 Task: Get information about  a Redfin agent in Dallas, Texas, for guidance on buying a property with a backyard patio.
Action: Key pressed d<Key.caps_lock>ALLAS
Screenshot: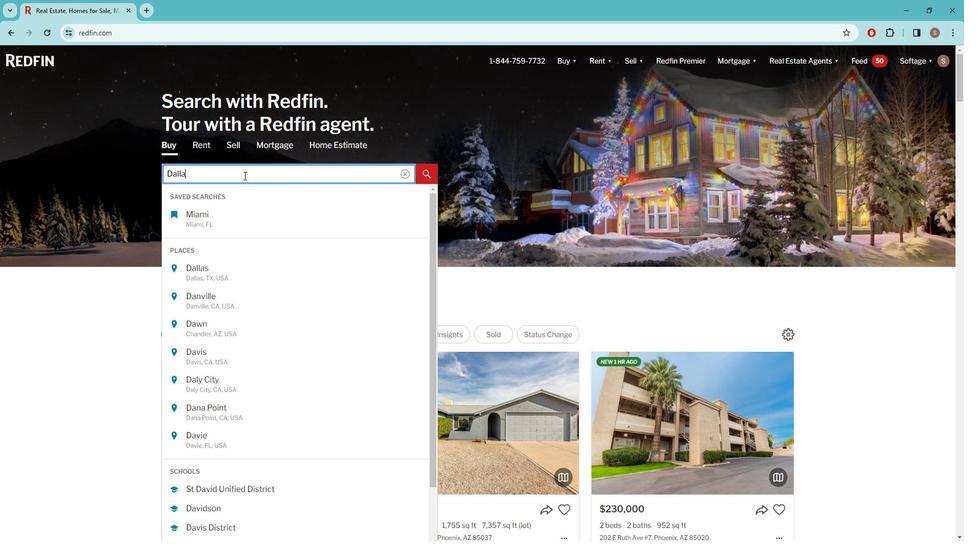 
Action: Mouse moved to (215, 216)
Screenshot: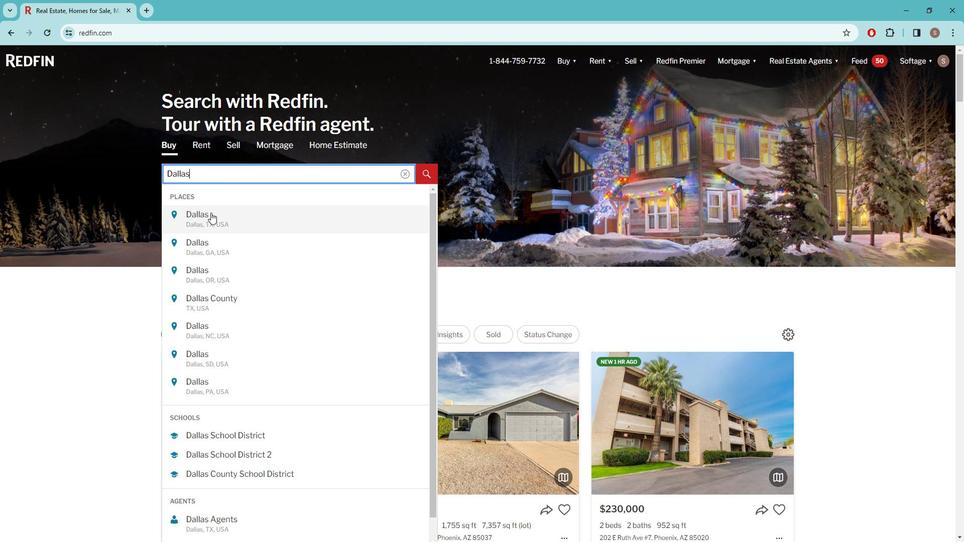 
Action: Mouse pressed left at (215, 216)
Screenshot: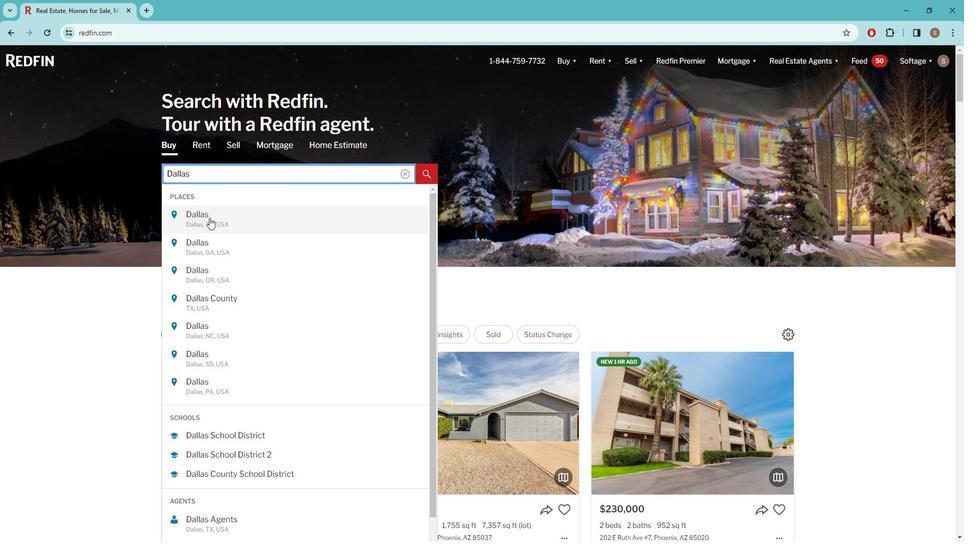
Action: Mouse moved to (850, 126)
Screenshot: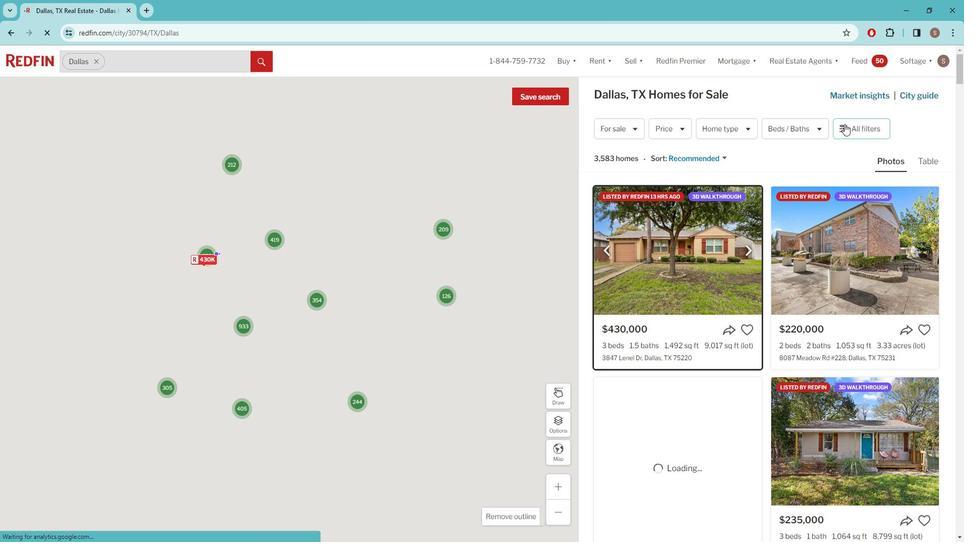 
Action: Mouse pressed left at (850, 126)
Screenshot: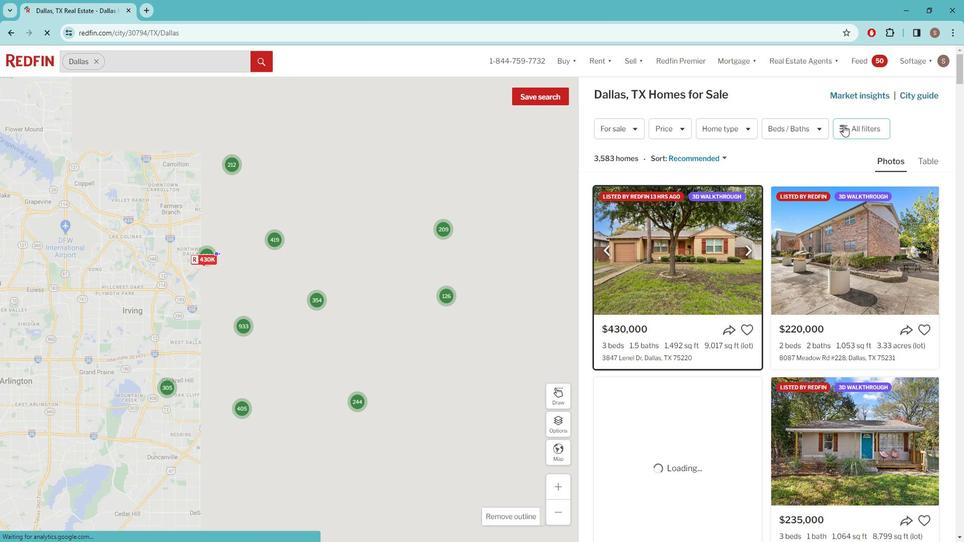 
Action: Mouse moved to (850, 126)
Screenshot: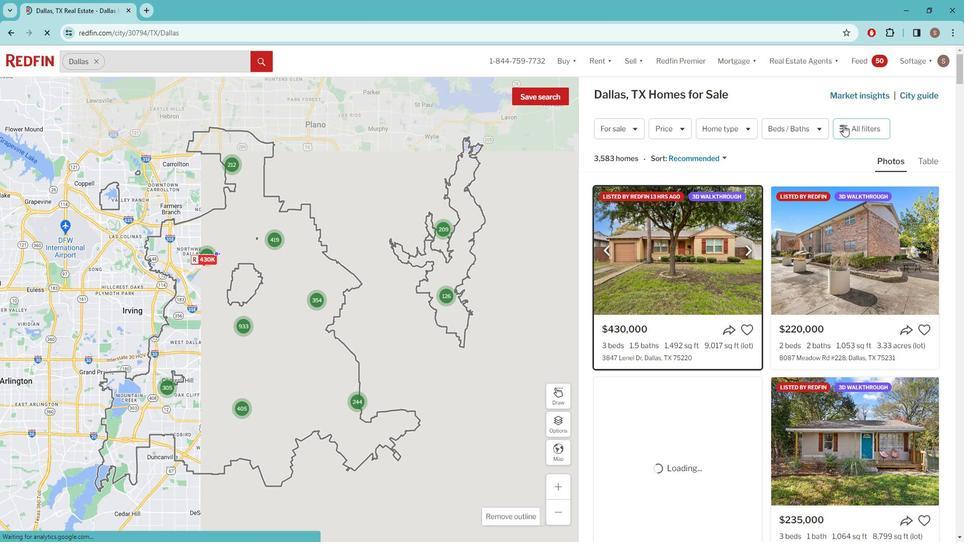 
Action: Mouse pressed left at (850, 126)
Screenshot: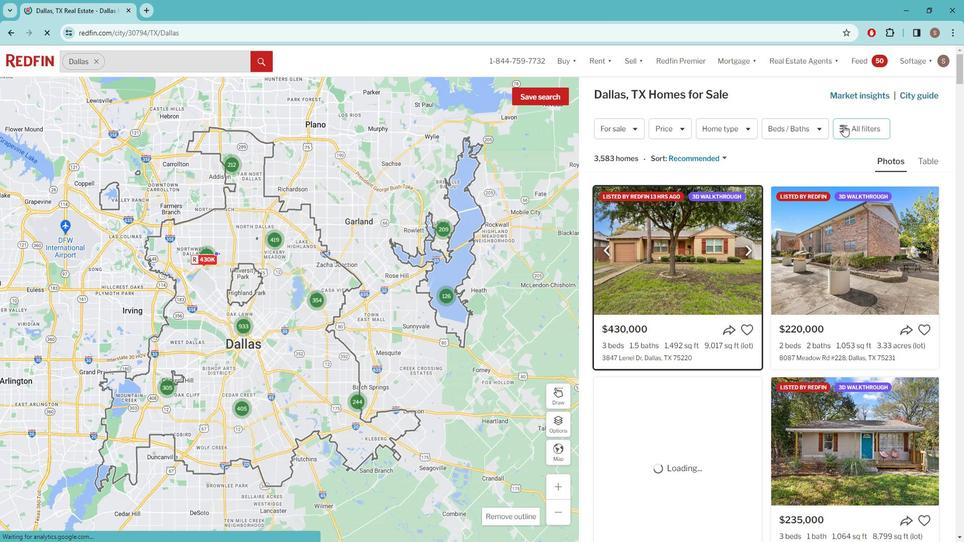 
Action: Mouse moved to (845, 128)
Screenshot: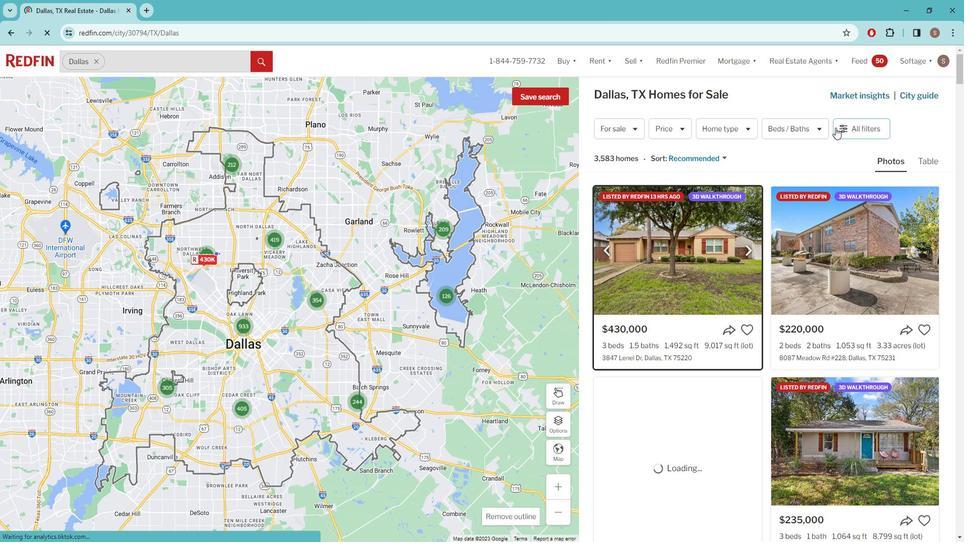 
Action: Mouse pressed left at (845, 128)
Screenshot: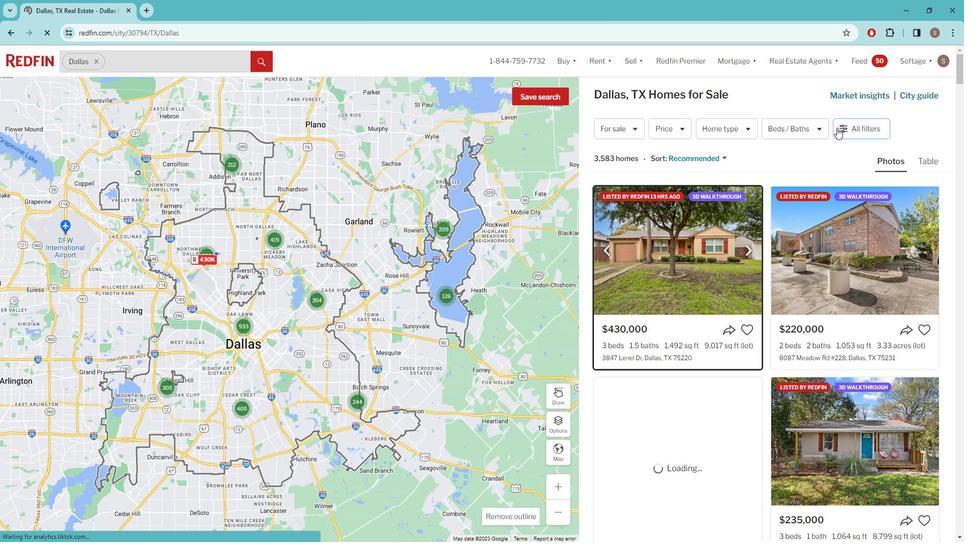 
Action: Mouse moved to (853, 126)
Screenshot: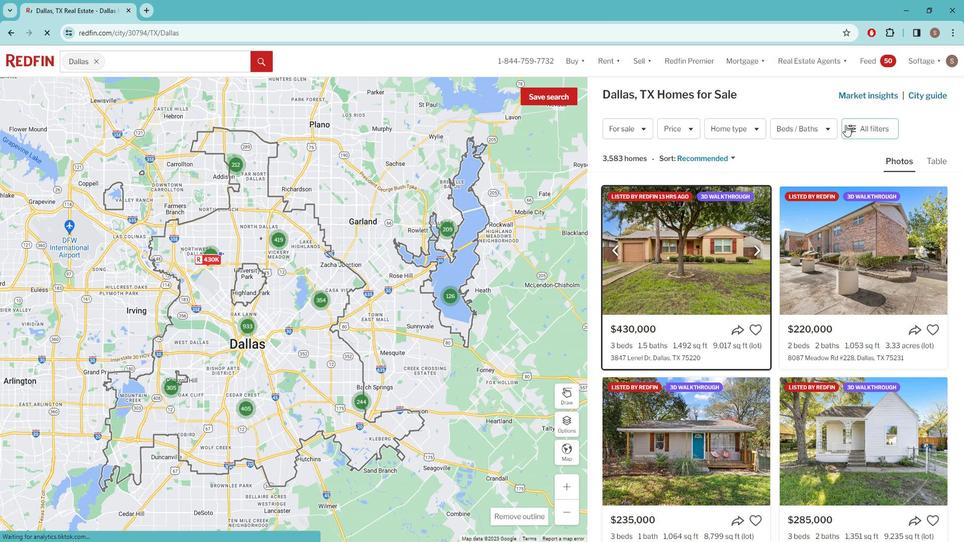 
Action: Mouse pressed left at (853, 126)
Screenshot: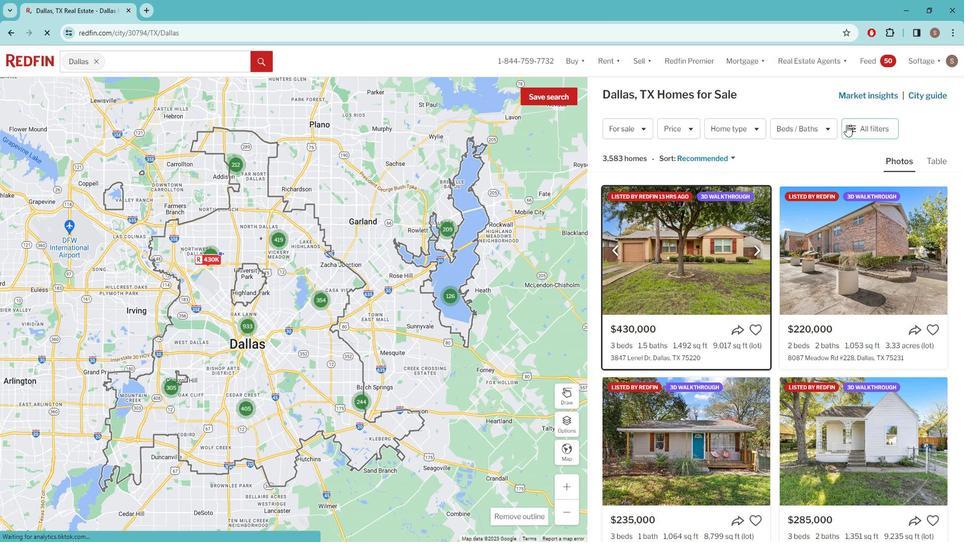 
Action: Mouse pressed left at (853, 126)
Screenshot: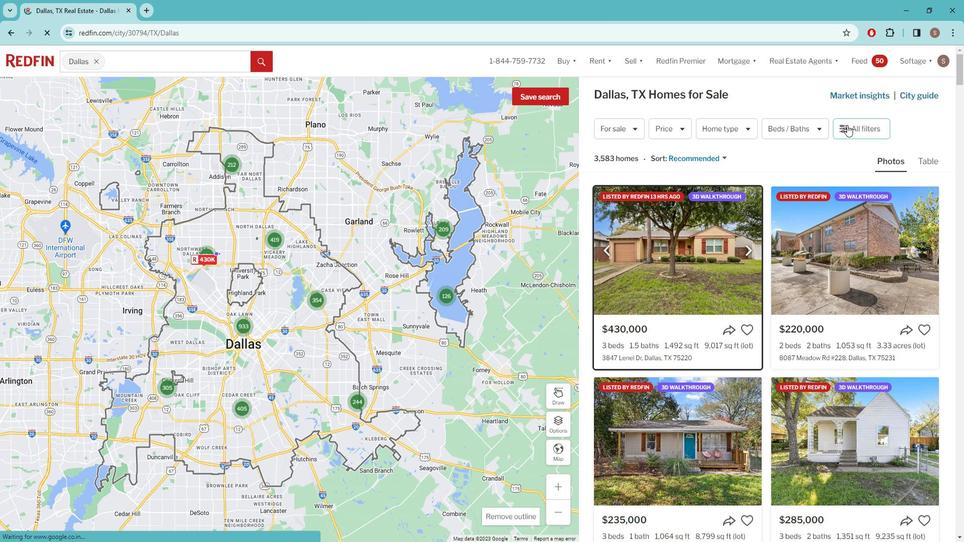 
Action: Mouse moved to (846, 146)
Screenshot: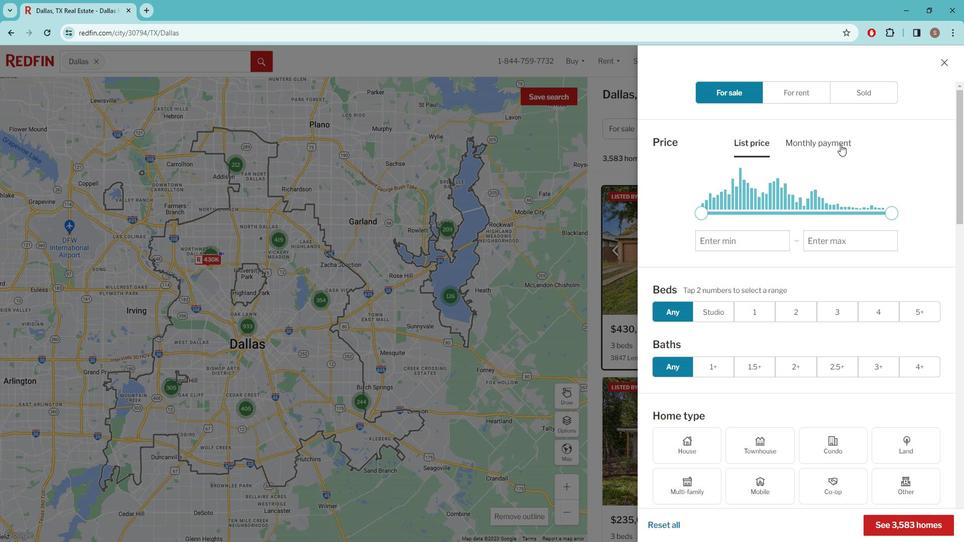 
Action: Mouse scrolled (846, 145) with delta (0, 0)
Screenshot: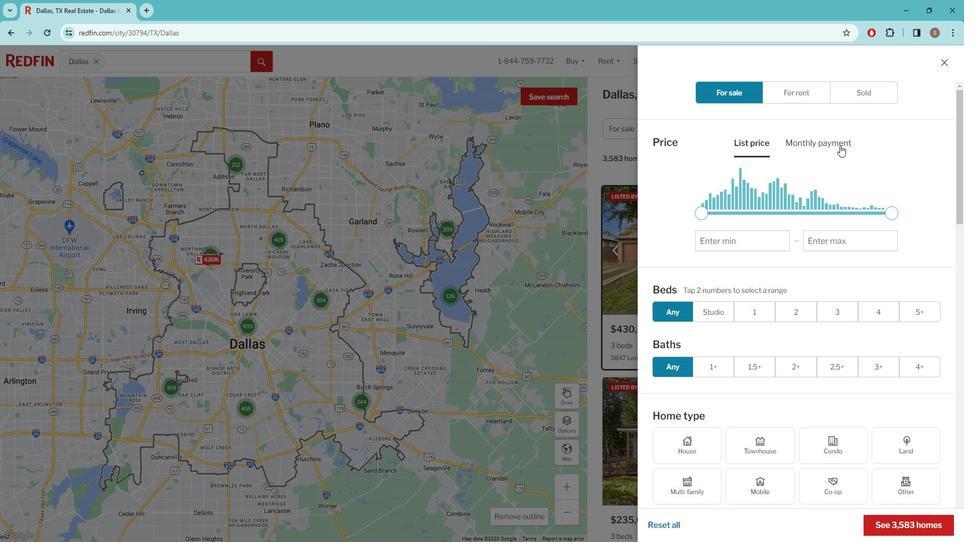 
Action: Mouse moved to (845, 147)
Screenshot: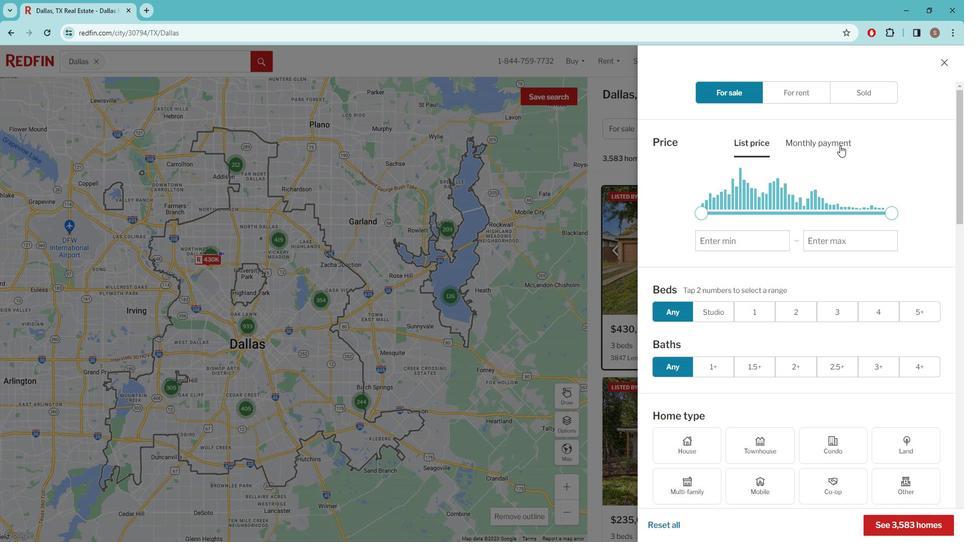 
Action: Mouse scrolled (845, 146) with delta (0, 0)
Screenshot: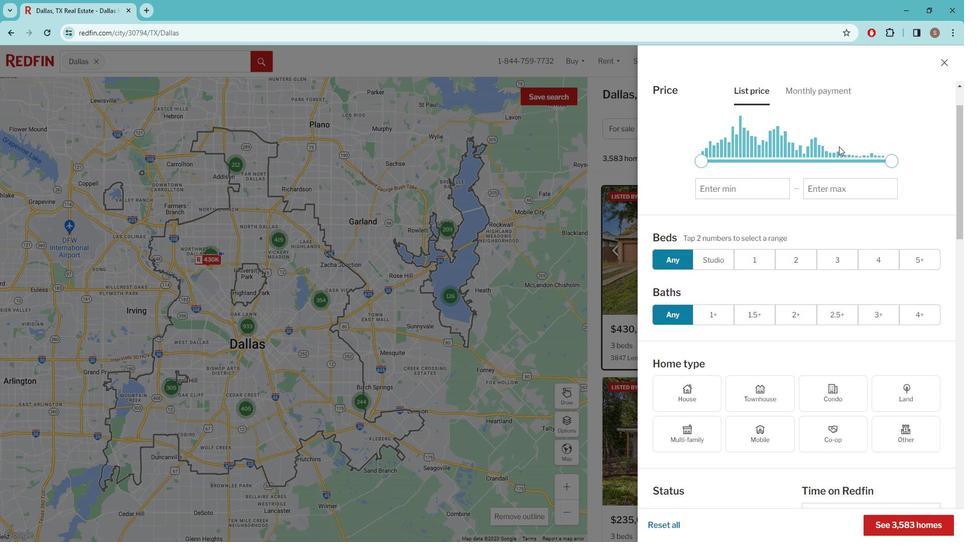 
Action: Mouse moved to (845, 147)
Screenshot: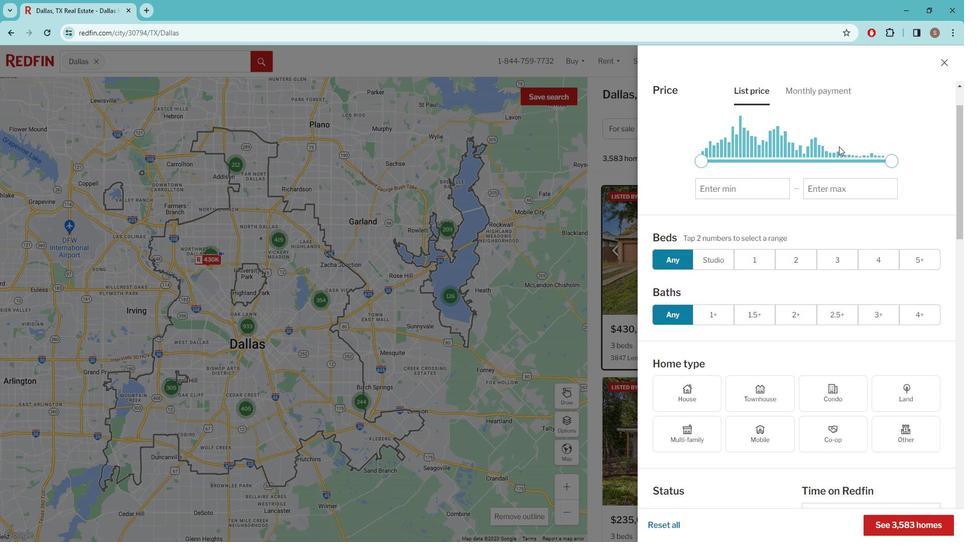 
Action: Mouse scrolled (845, 147) with delta (0, 0)
Screenshot: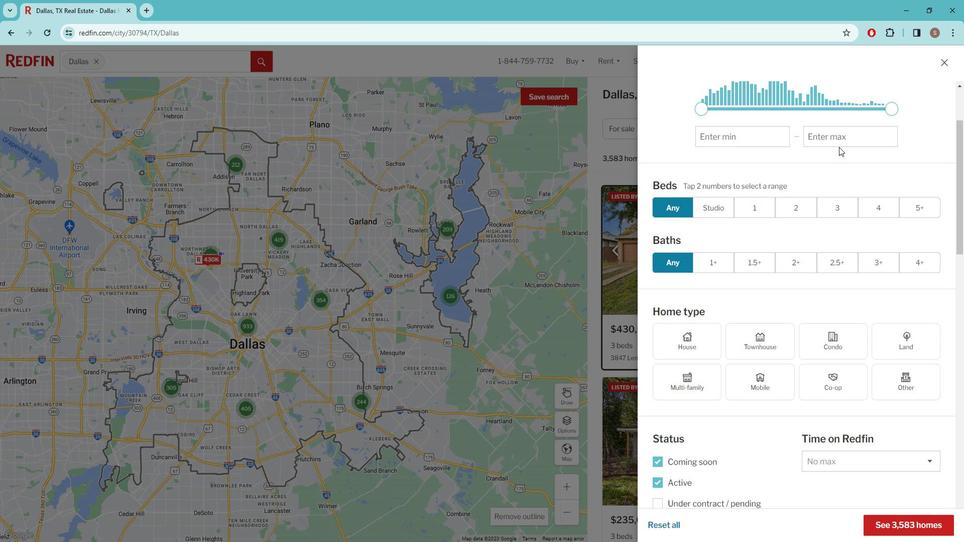 
Action: Mouse scrolled (845, 147) with delta (0, 0)
Screenshot: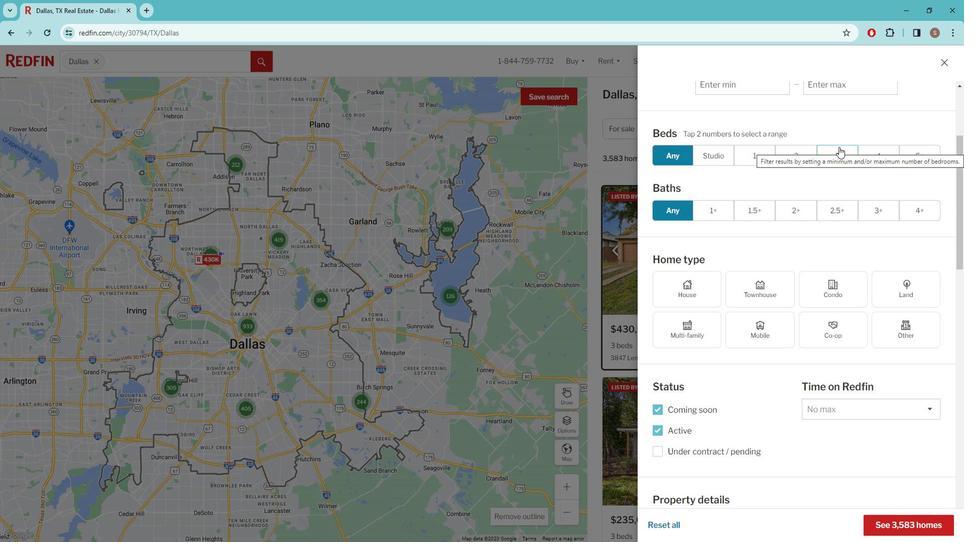 
Action: Mouse scrolled (845, 147) with delta (0, 0)
Screenshot: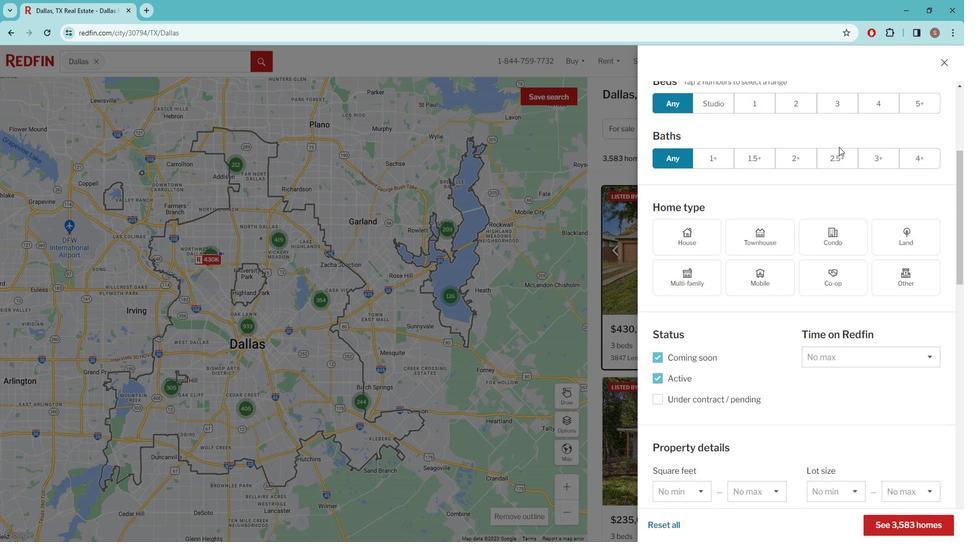 
Action: Mouse scrolled (845, 147) with delta (0, 0)
Screenshot: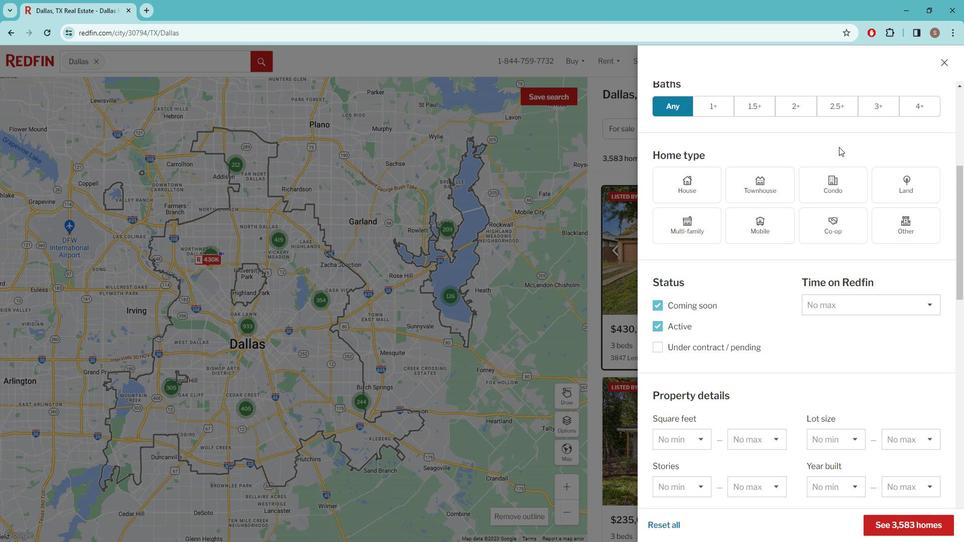 
Action: Mouse scrolled (845, 147) with delta (0, 0)
Screenshot: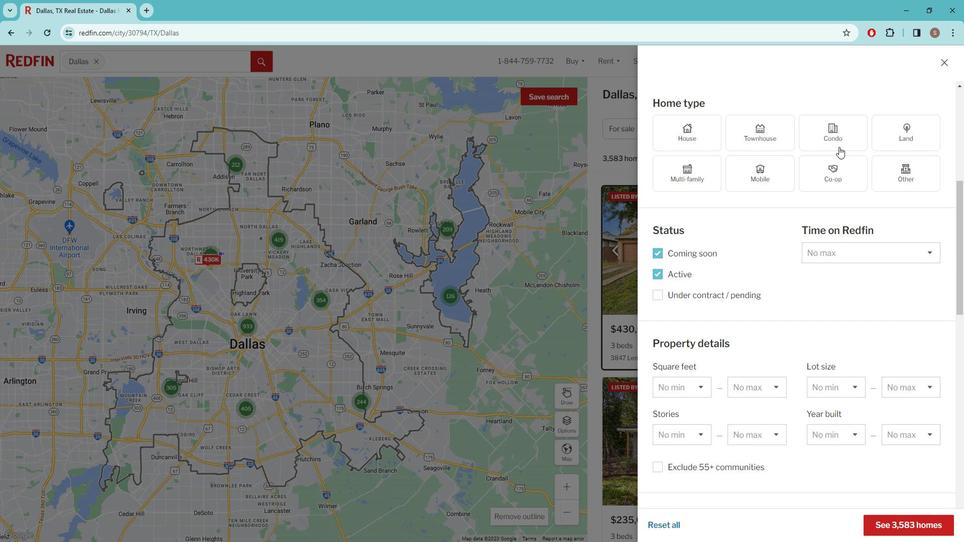 
Action: Mouse moved to (845, 147)
Screenshot: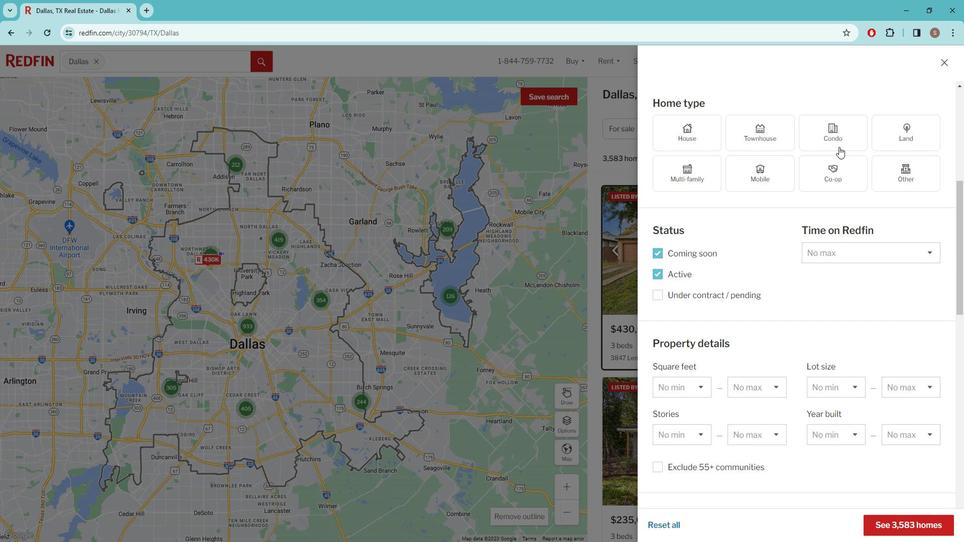 
Action: Mouse scrolled (845, 147) with delta (0, 0)
Screenshot: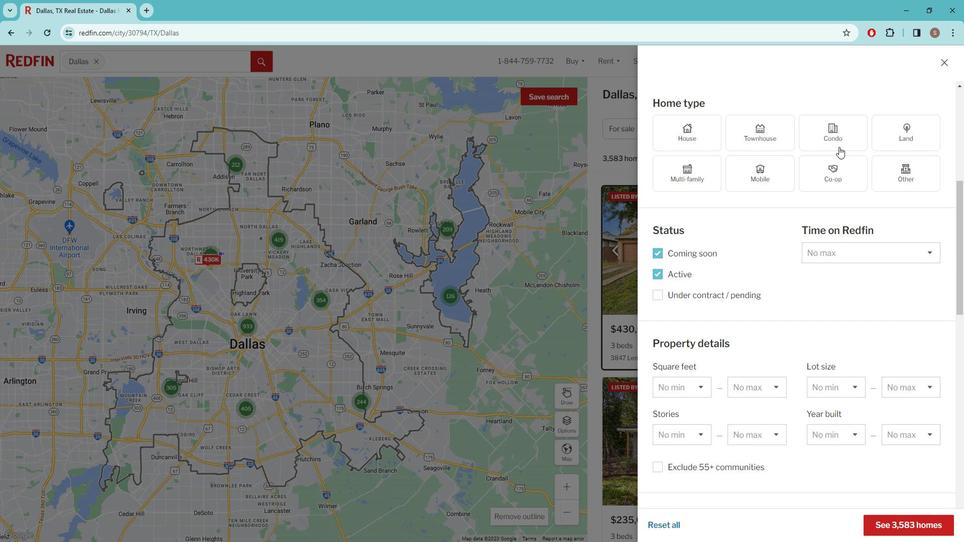
Action: Mouse scrolled (845, 147) with delta (0, 0)
Screenshot: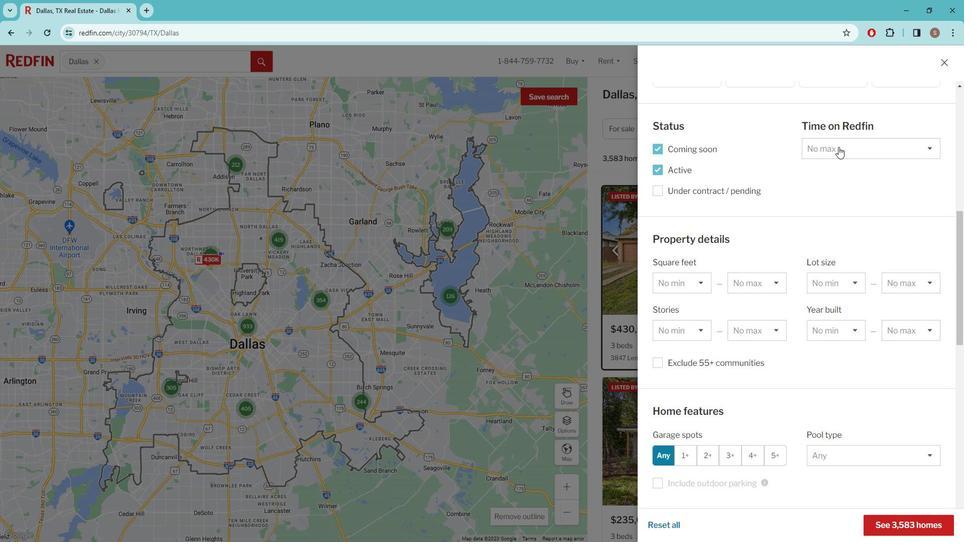 
Action: Mouse scrolled (845, 147) with delta (0, 0)
Screenshot: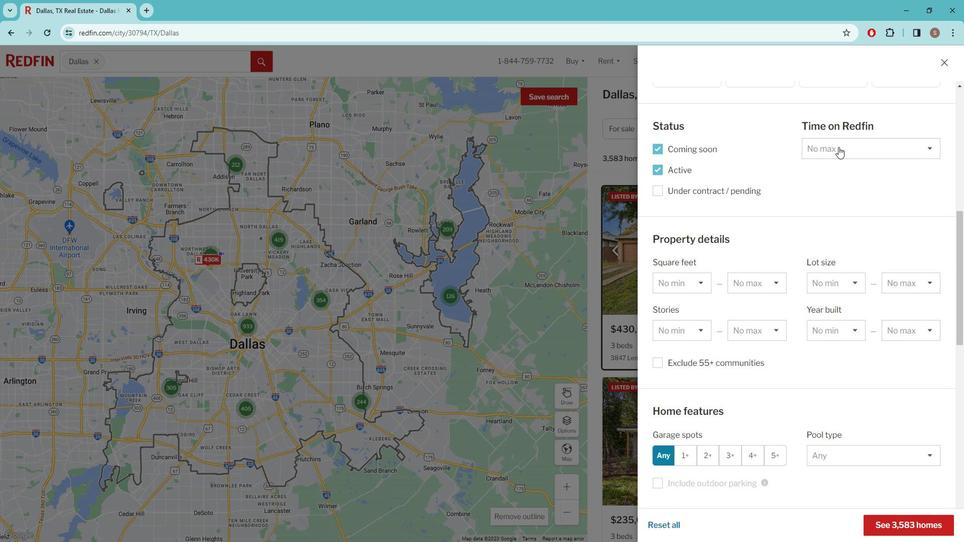 
Action: Mouse scrolled (845, 147) with delta (0, 0)
Screenshot: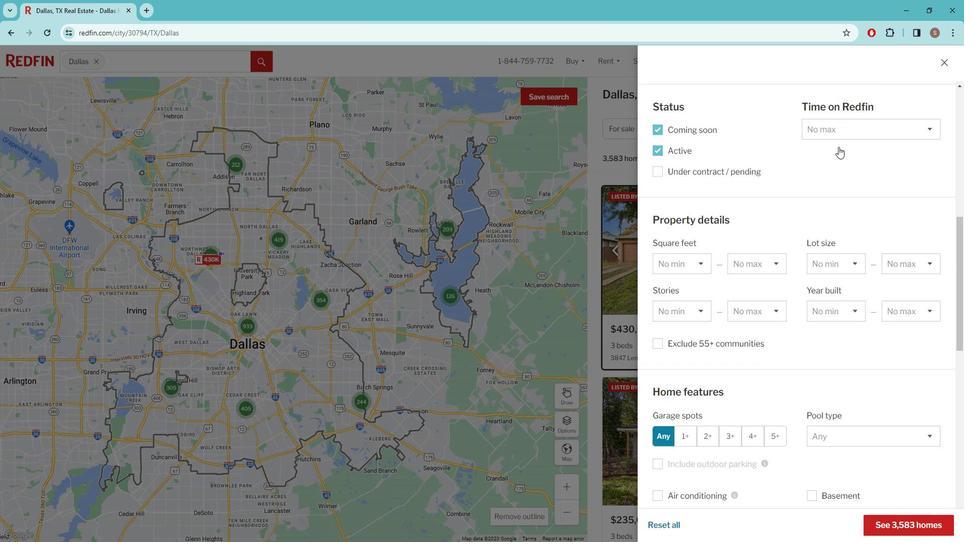 
Action: Mouse scrolled (845, 148) with delta (0, 0)
Screenshot: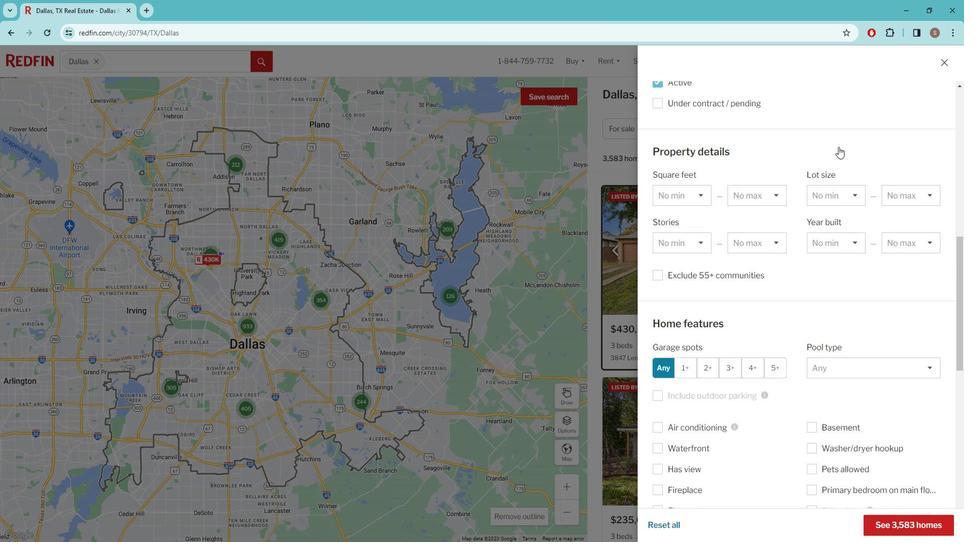 
Action: Mouse scrolled (845, 147) with delta (0, 0)
Screenshot: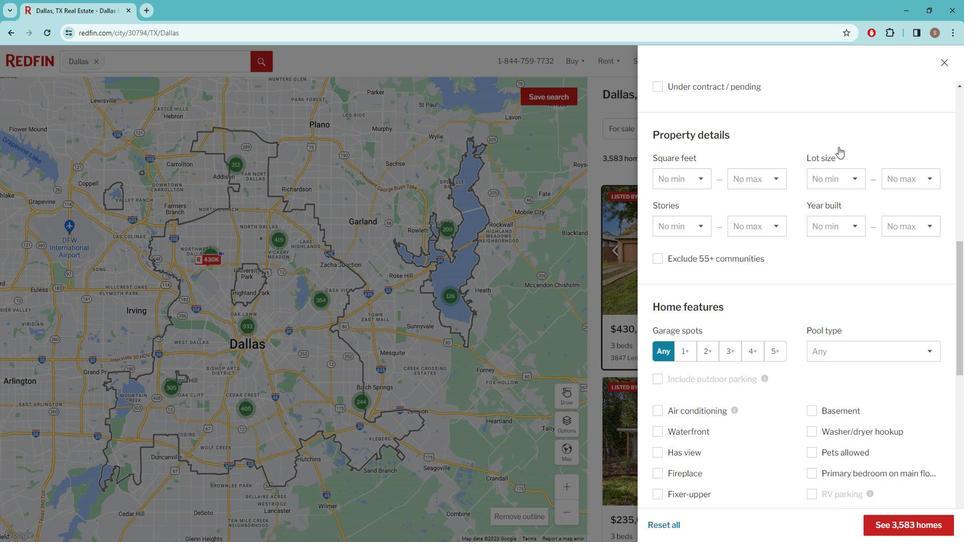 
Action: Mouse moved to (844, 147)
Screenshot: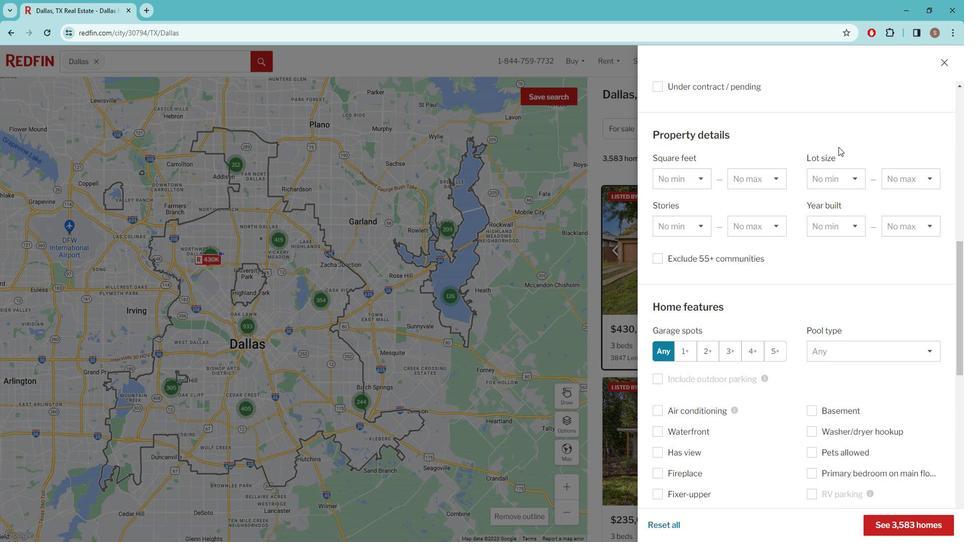 
Action: Mouse scrolled (844, 147) with delta (0, 0)
Screenshot: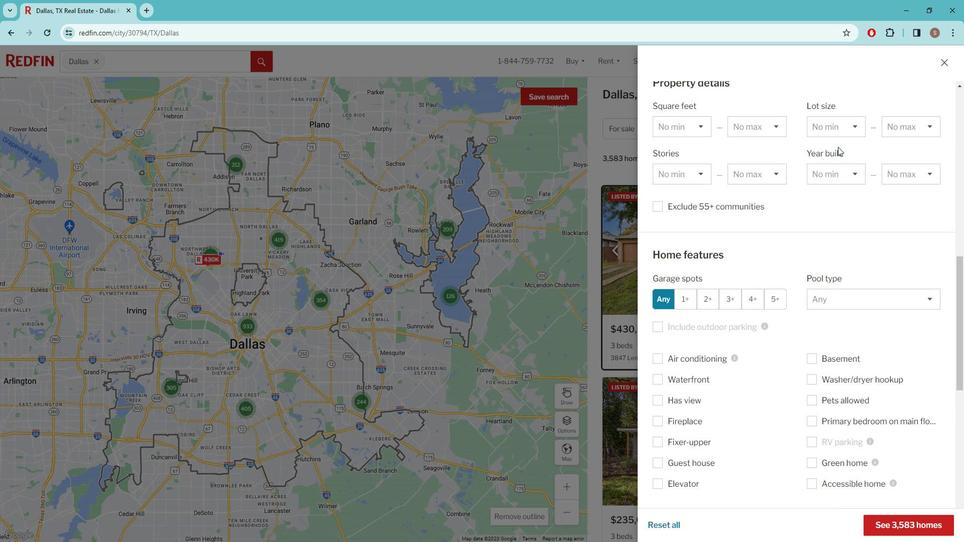 
Action: Mouse scrolled (844, 147) with delta (0, 0)
Screenshot: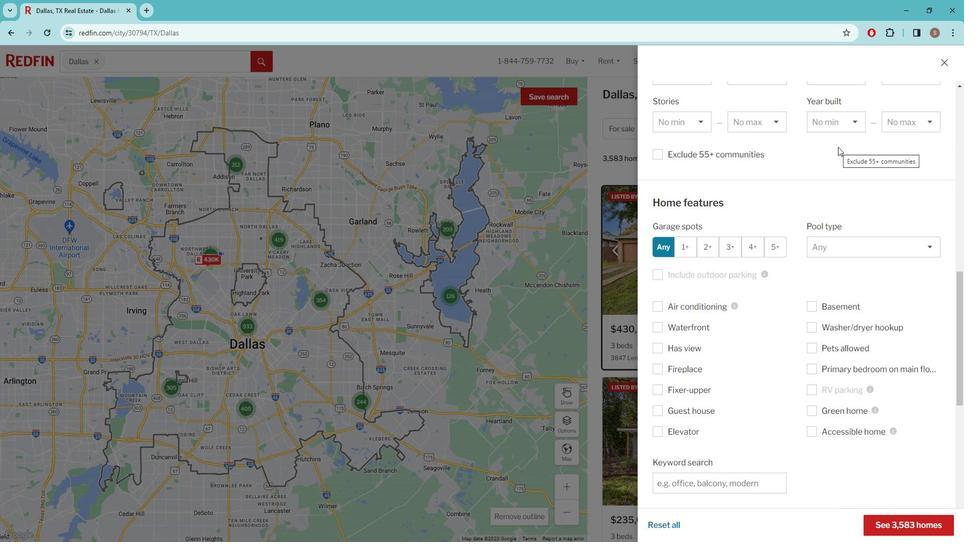 
Action: Mouse moved to (844, 147)
Screenshot: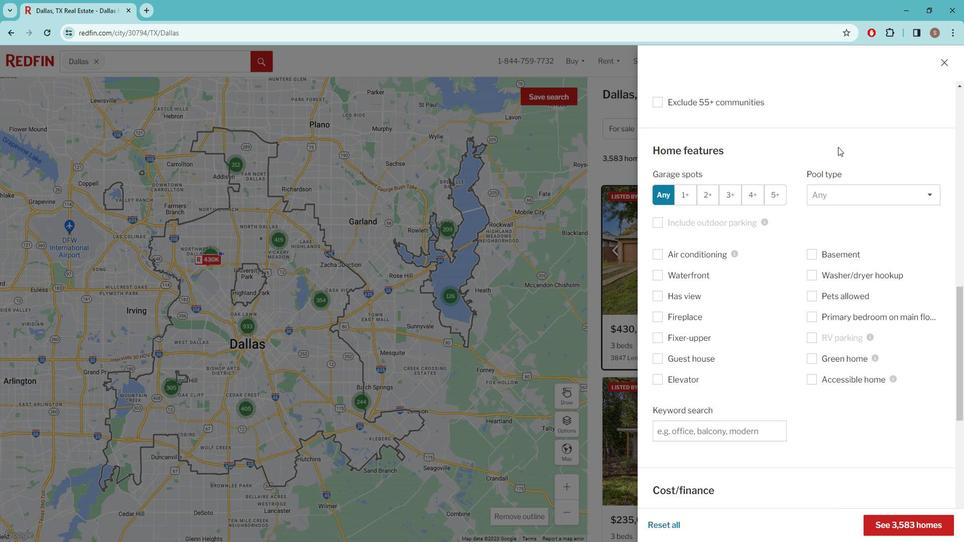 
Action: Mouse scrolled (844, 147) with delta (0, 0)
Screenshot: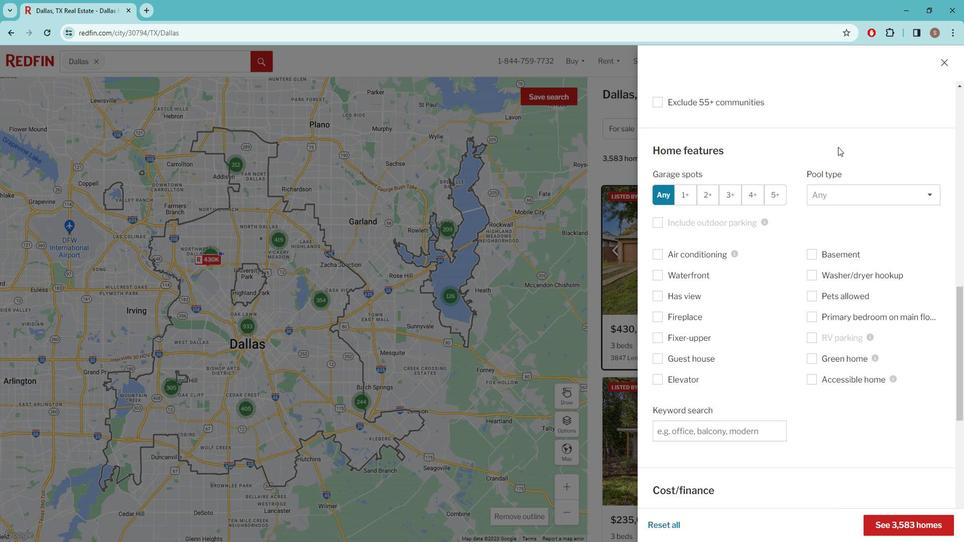 
Action: Mouse moved to (746, 371)
Screenshot: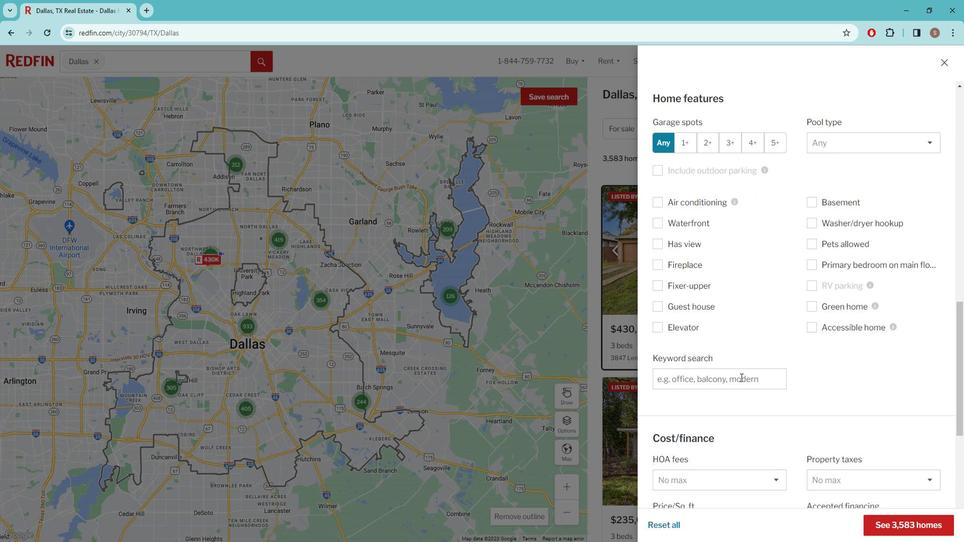 
Action: Mouse pressed left at (746, 371)
Screenshot: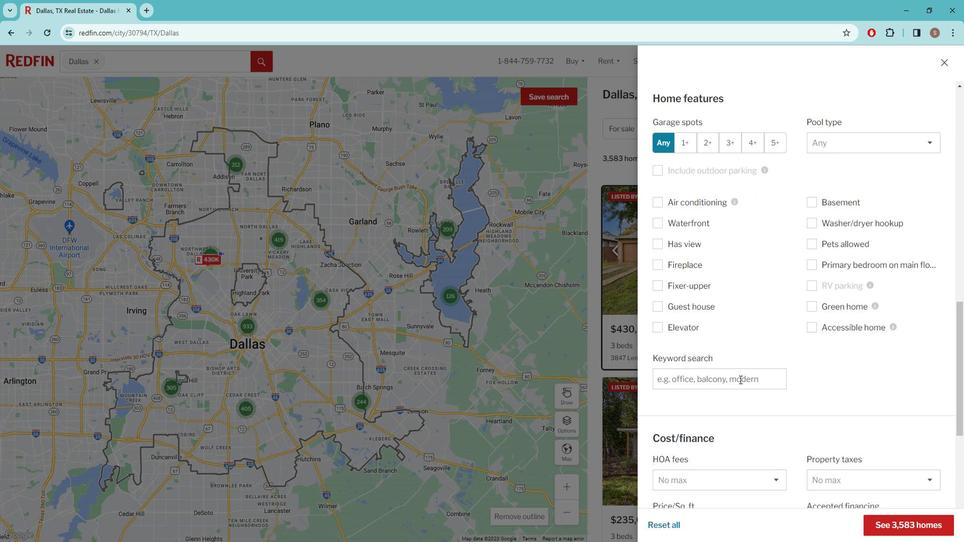 
Action: Key pressed BACKYARD<Key.space>PATIO
Screenshot: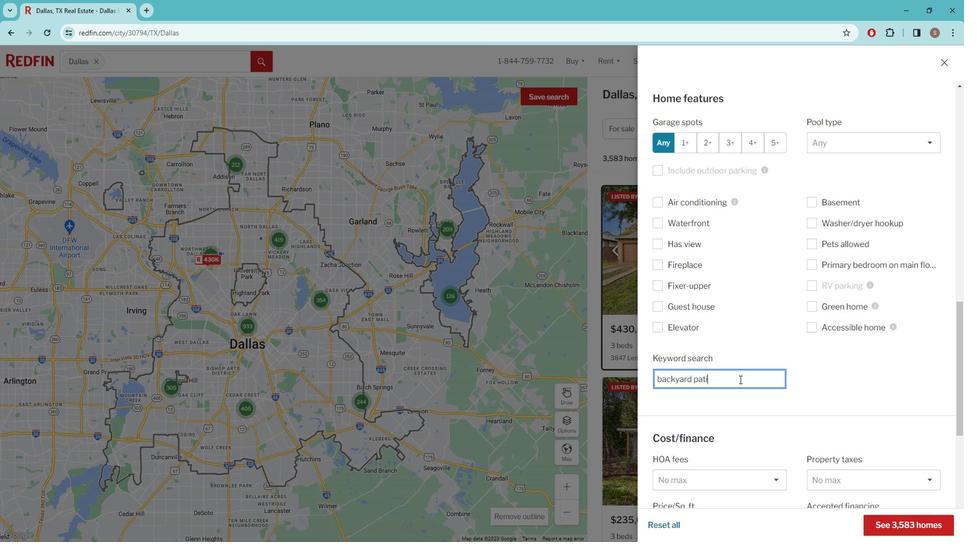 
Action: Mouse moved to (732, 375)
Screenshot: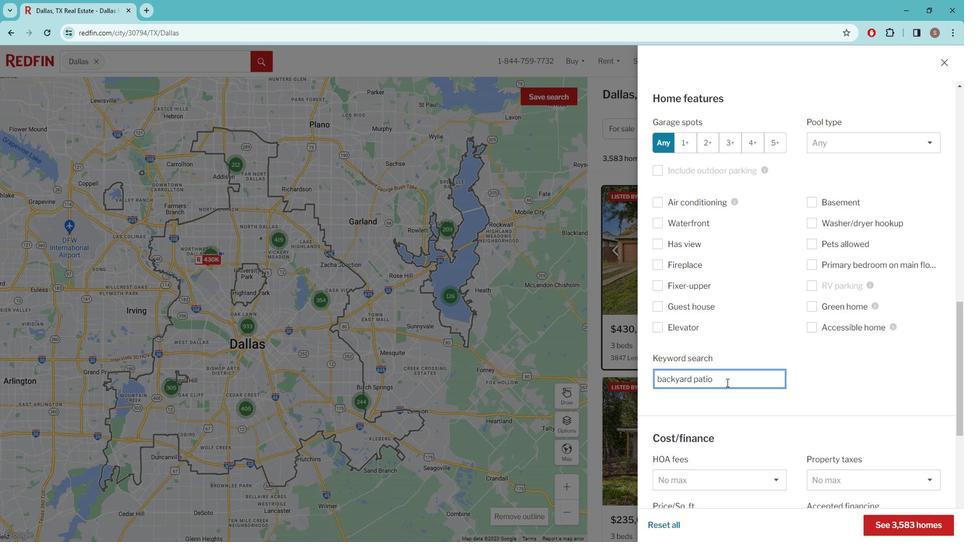 
Action: Mouse scrolled (732, 374) with delta (0, 0)
Screenshot: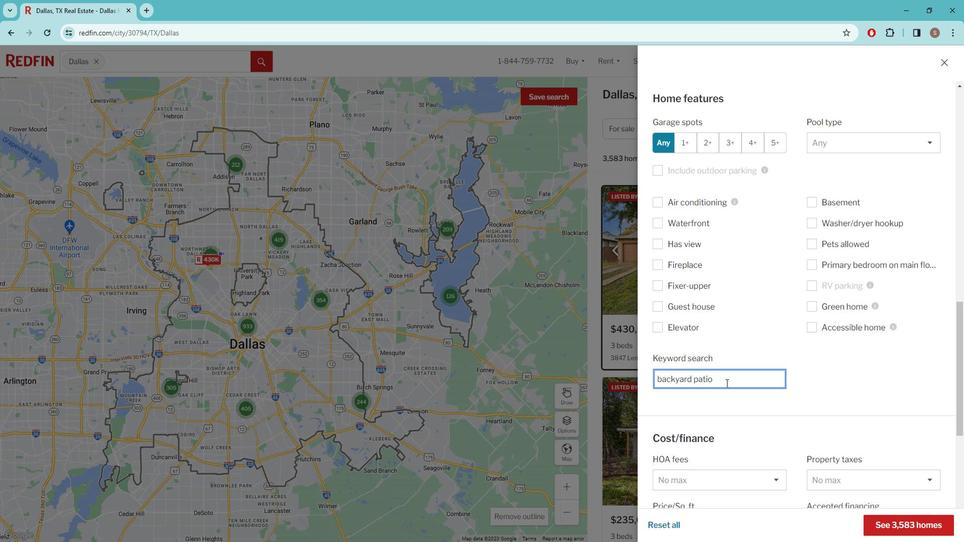
Action: Mouse moved to (732, 375)
Screenshot: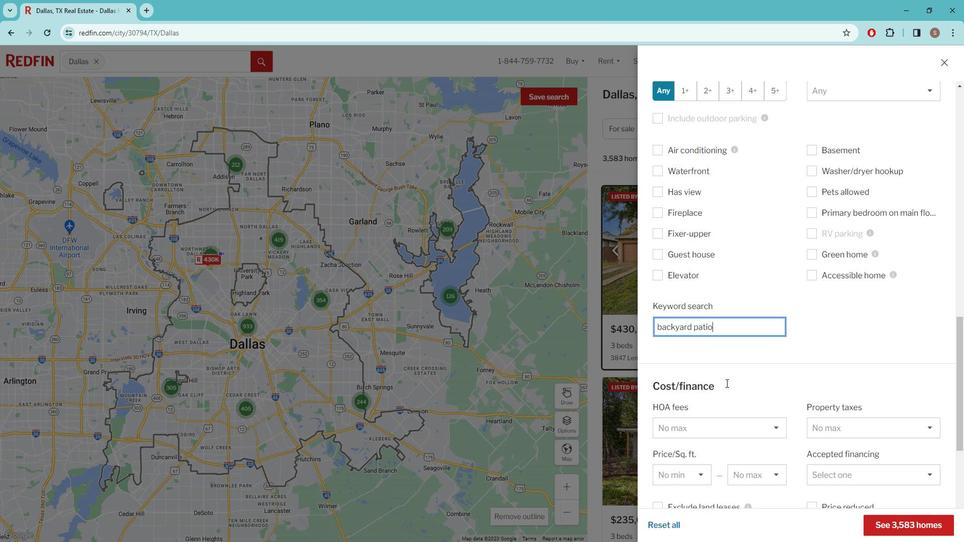 
Action: Mouse scrolled (732, 374) with delta (0, 0)
Screenshot: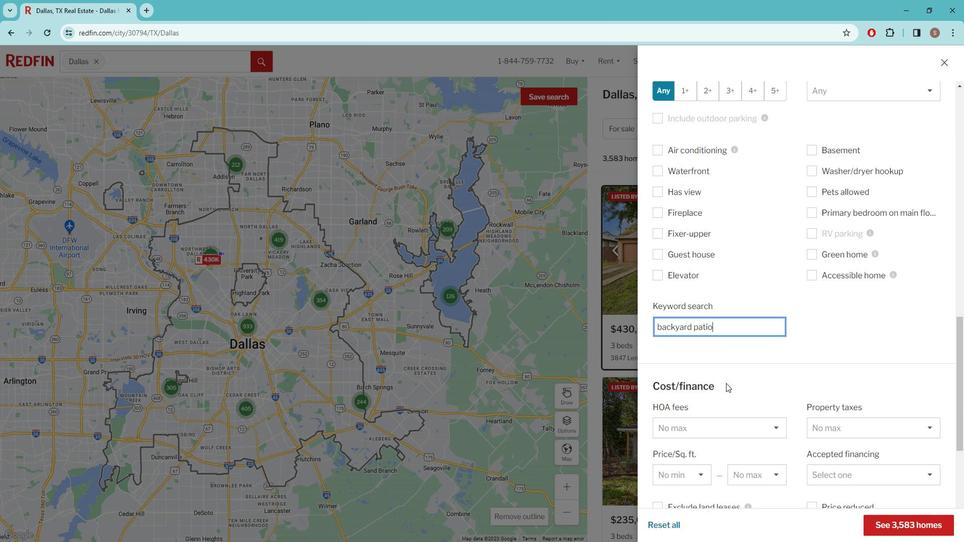 
Action: Mouse scrolled (732, 374) with delta (0, 0)
Screenshot: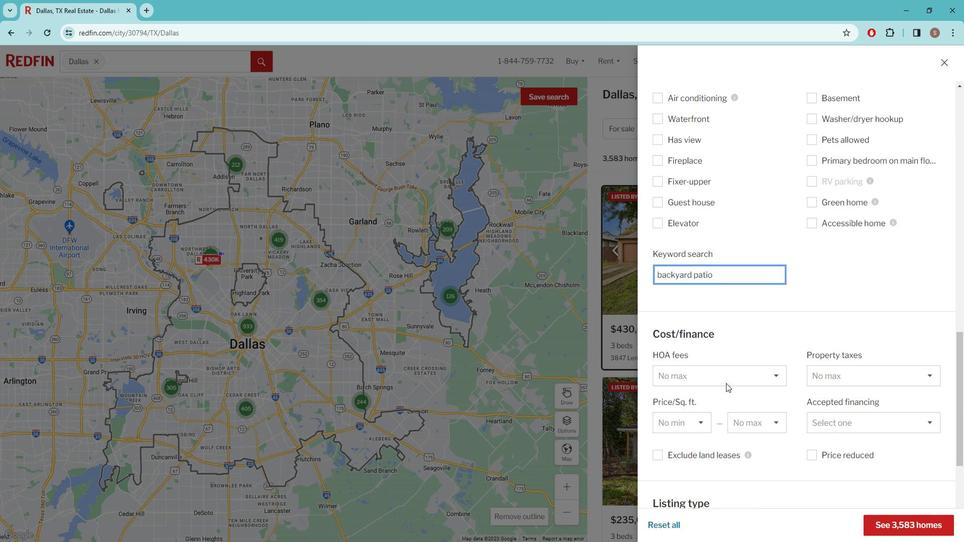 
Action: Mouse scrolled (732, 374) with delta (0, 0)
Screenshot: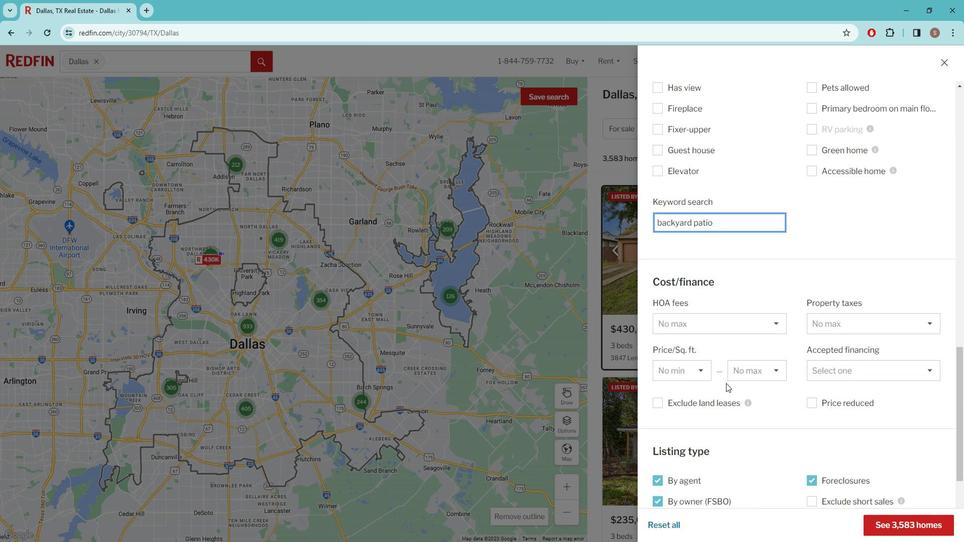 
Action: Mouse moved to (732, 375)
Screenshot: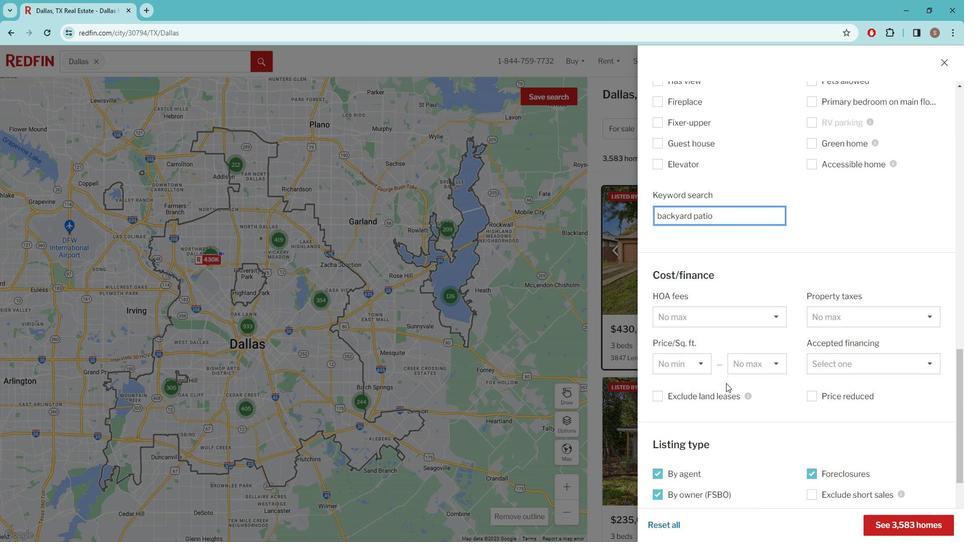 
Action: Mouse scrolled (732, 374) with delta (0, 0)
Screenshot: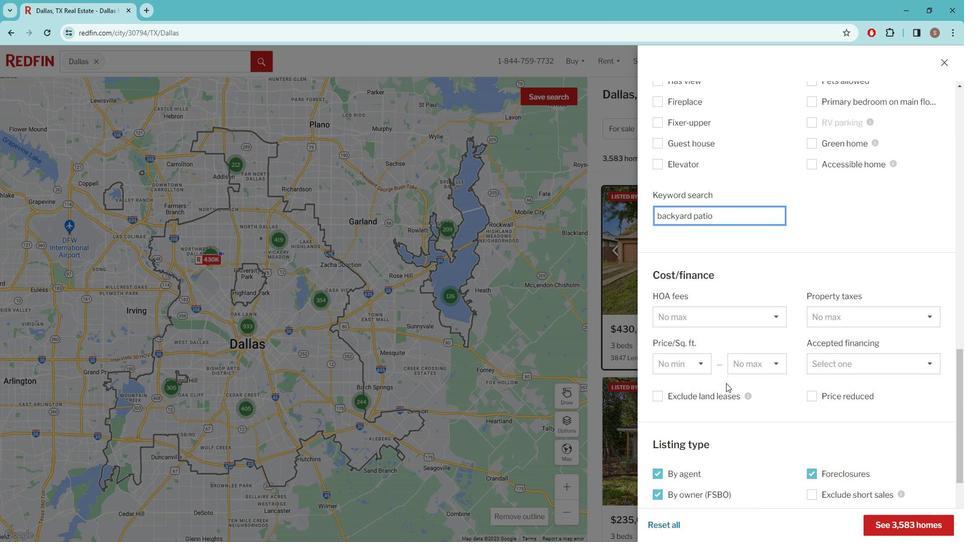 
Action: Mouse moved to (732, 375)
Screenshot: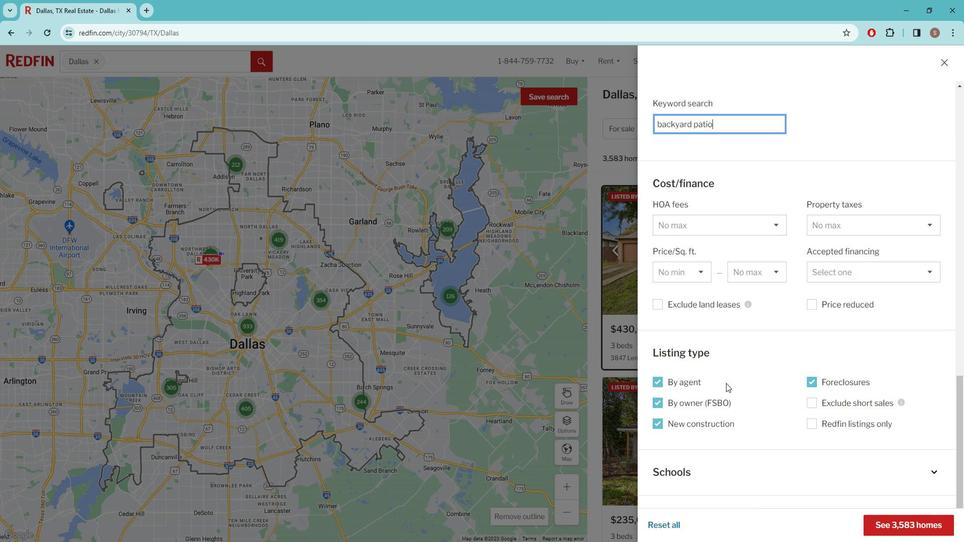 
Action: Mouse scrolled (732, 374) with delta (0, 0)
Screenshot: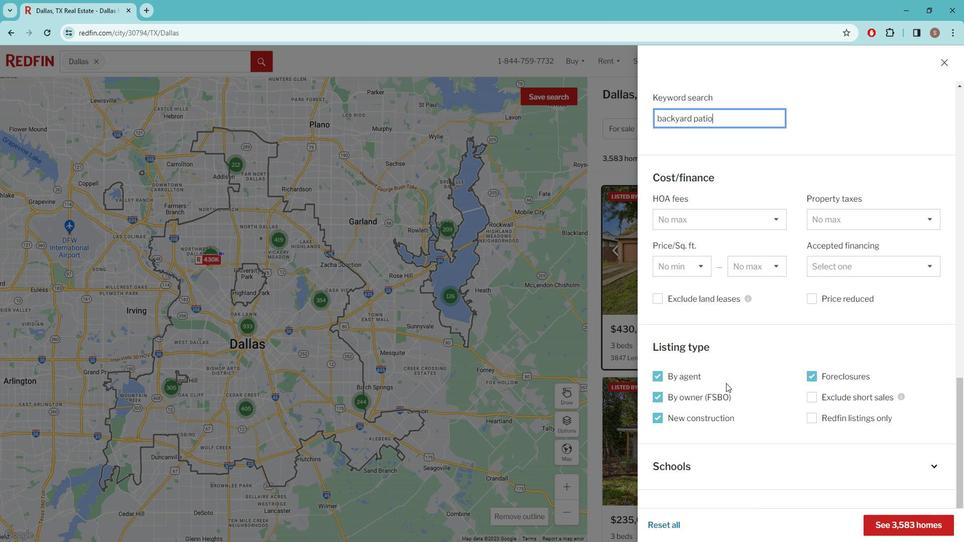 
Action: Mouse moved to (733, 375)
Screenshot: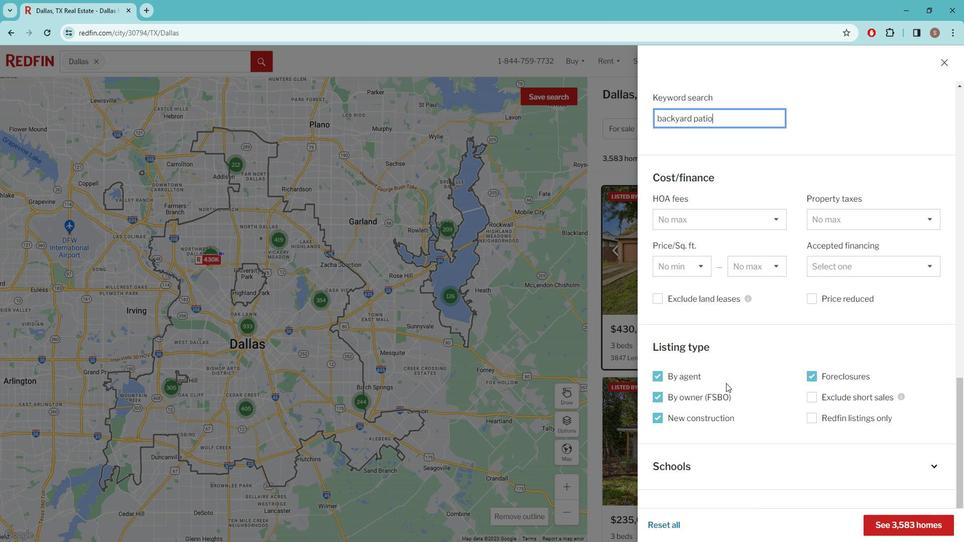 
Action: Mouse scrolled (733, 375) with delta (0, 0)
Screenshot: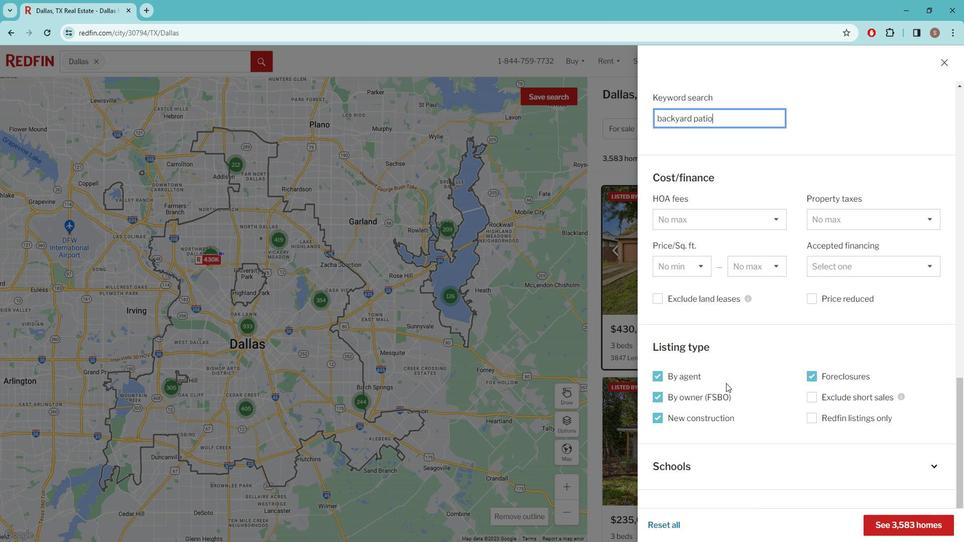 
Action: Mouse scrolled (733, 375) with delta (0, 0)
Screenshot: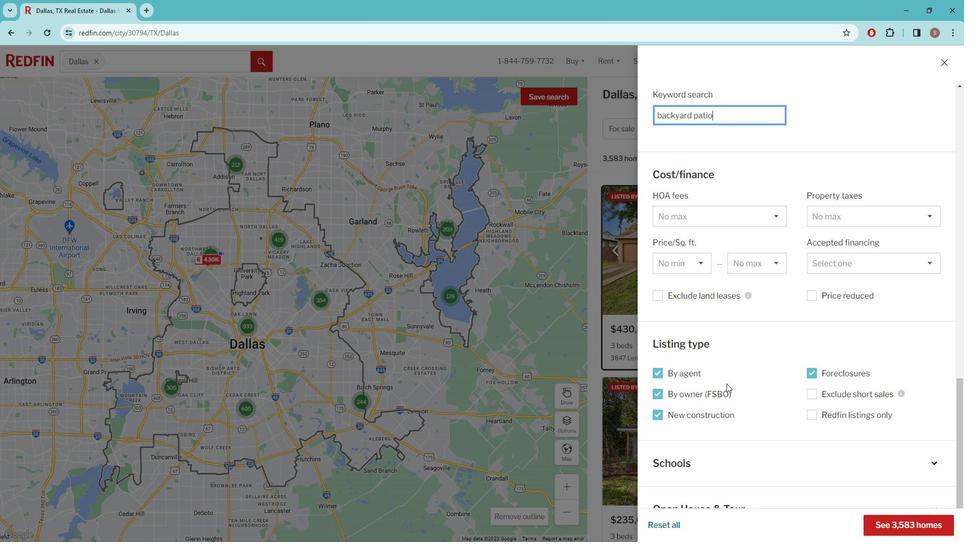 
Action: Mouse scrolled (733, 375) with delta (0, 0)
Screenshot: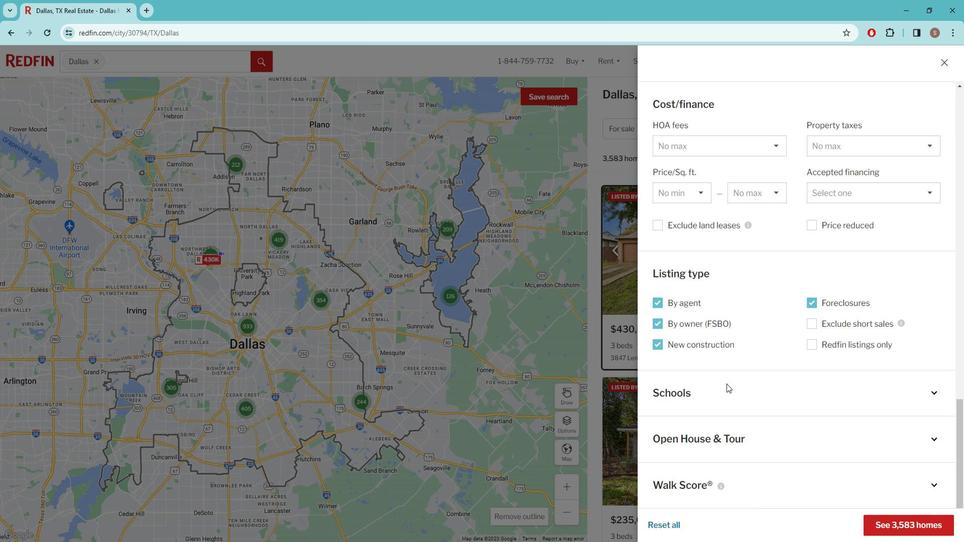 
Action: Mouse moved to (910, 511)
Screenshot: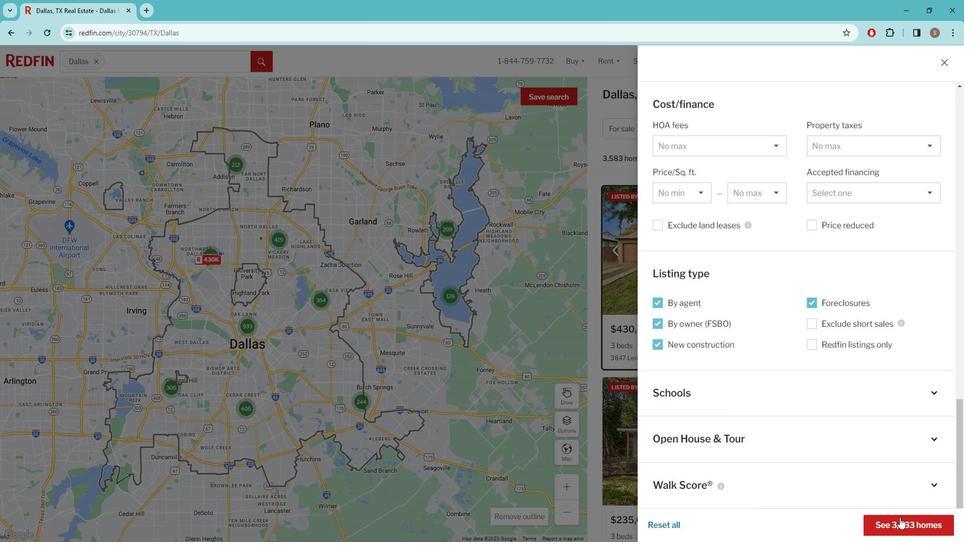 
Action: Mouse pressed left at (910, 511)
Screenshot: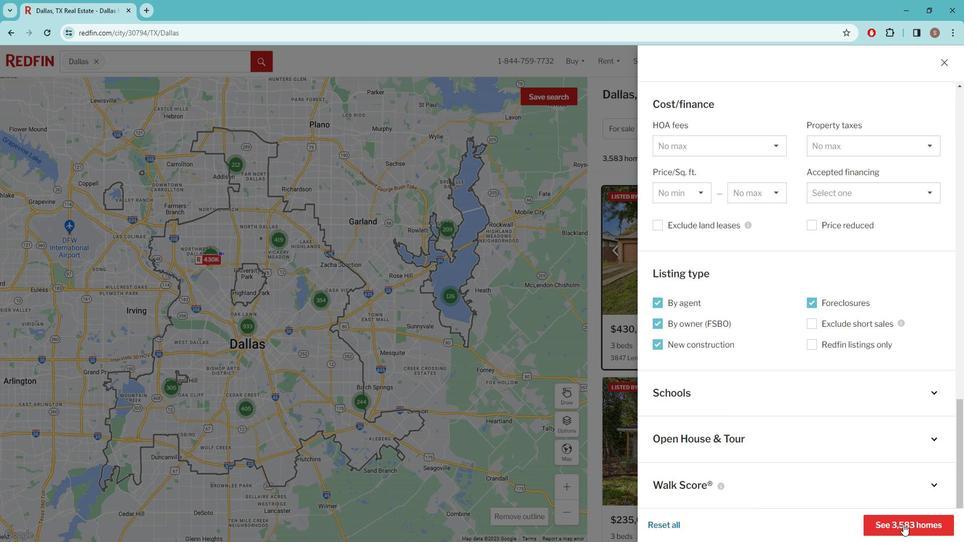
Action: Mouse moved to (703, 321)
Screenshot: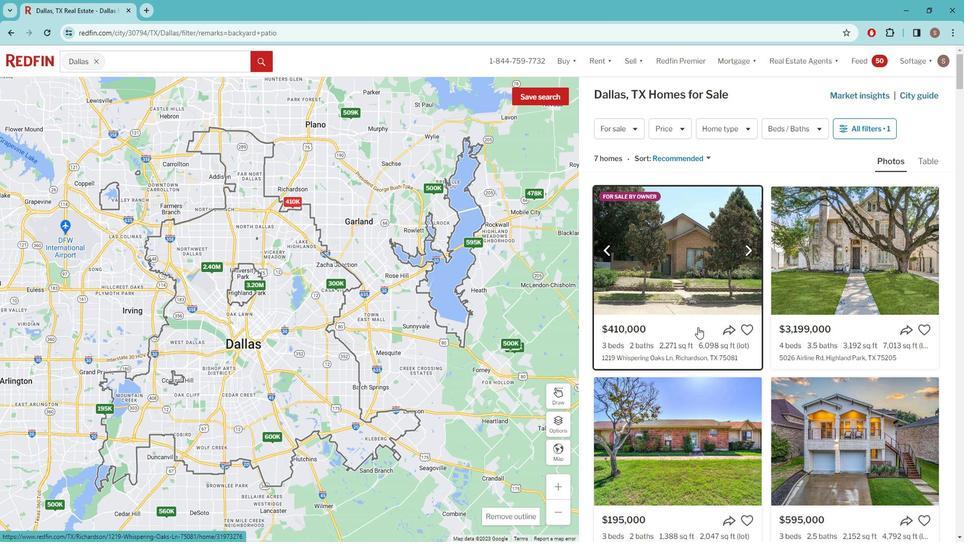 
Action: Mouse pressed left at (703, 321)
Screenshot: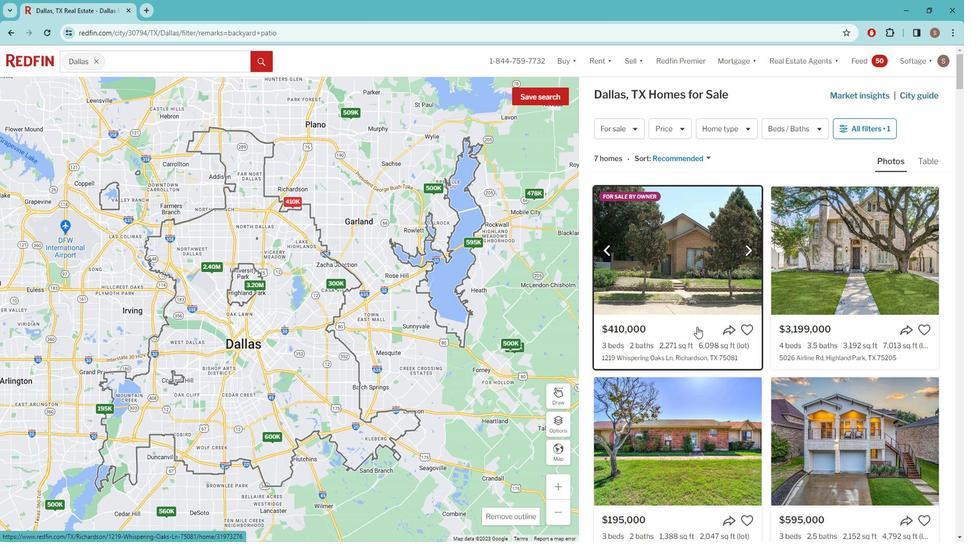
Action: Mouse moved to (502, 341)
Screenshot: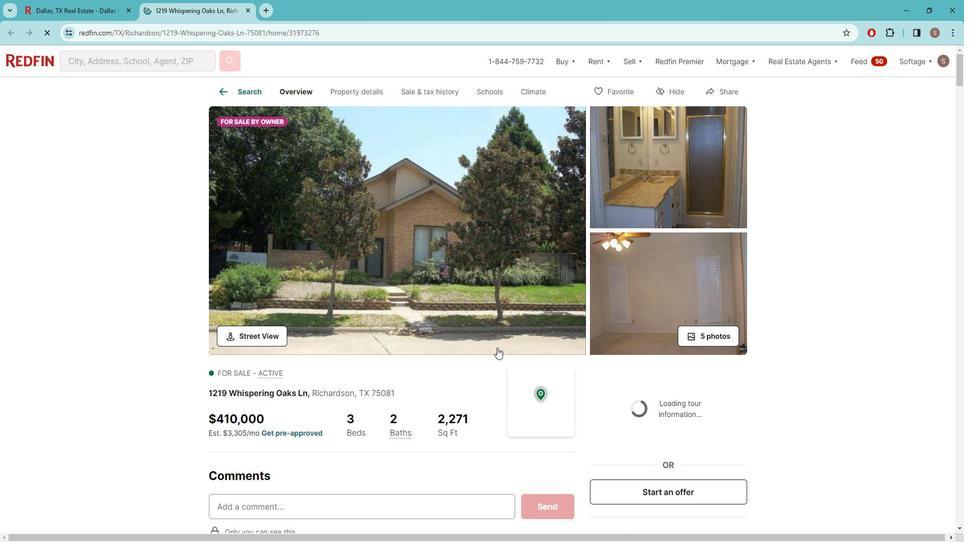 
Action: Mouse scrolled (502, 340) with delta (0, 0)
Screenshot: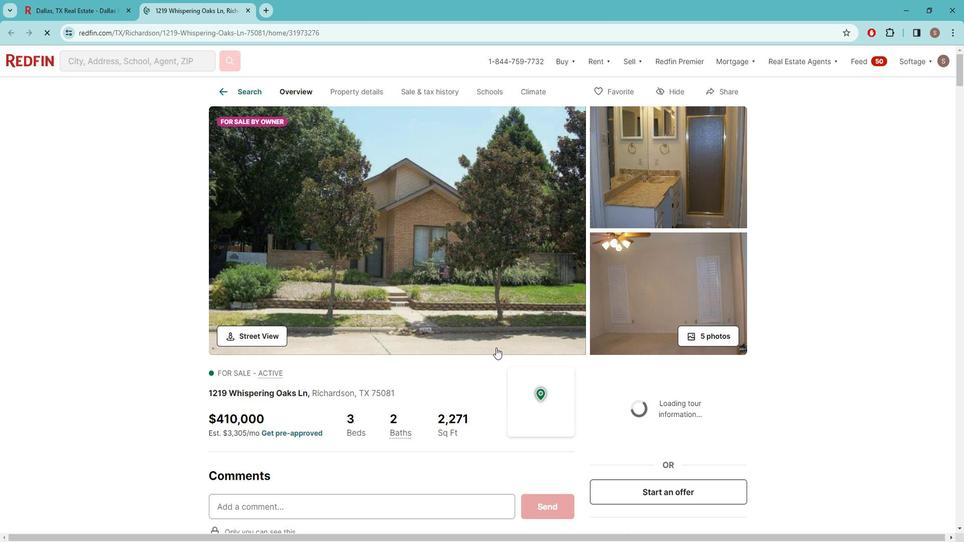 
Action: Mouse moved to (502, 341)
Screenshot: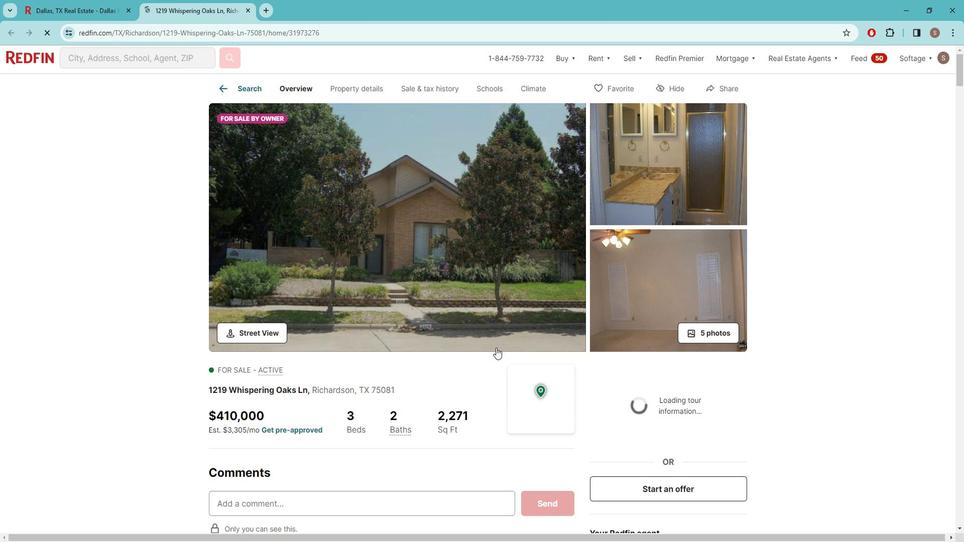 
Action: Mouse scrolled (502, 340) with delta (0, 0)
Screenshot: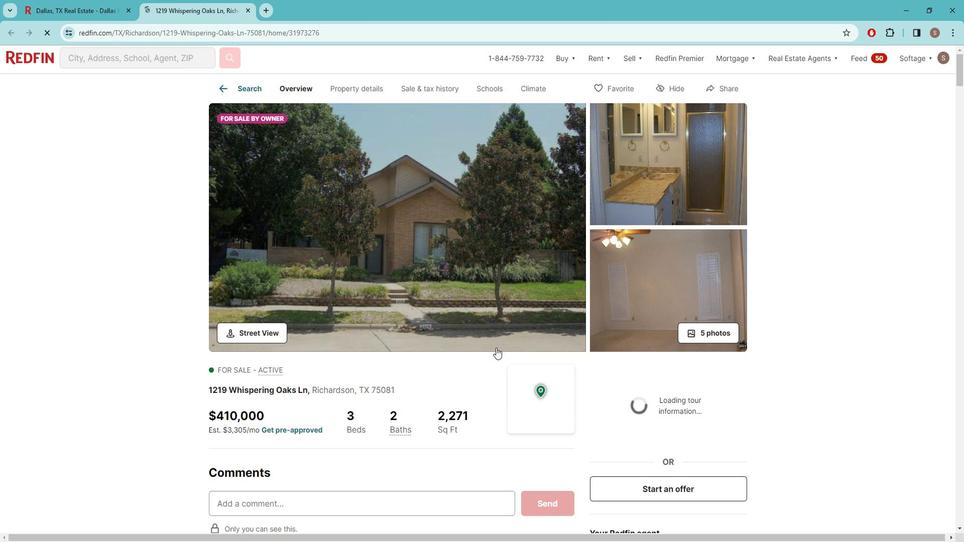 
Action: Mouse moved to (657, 439)
Screenshot: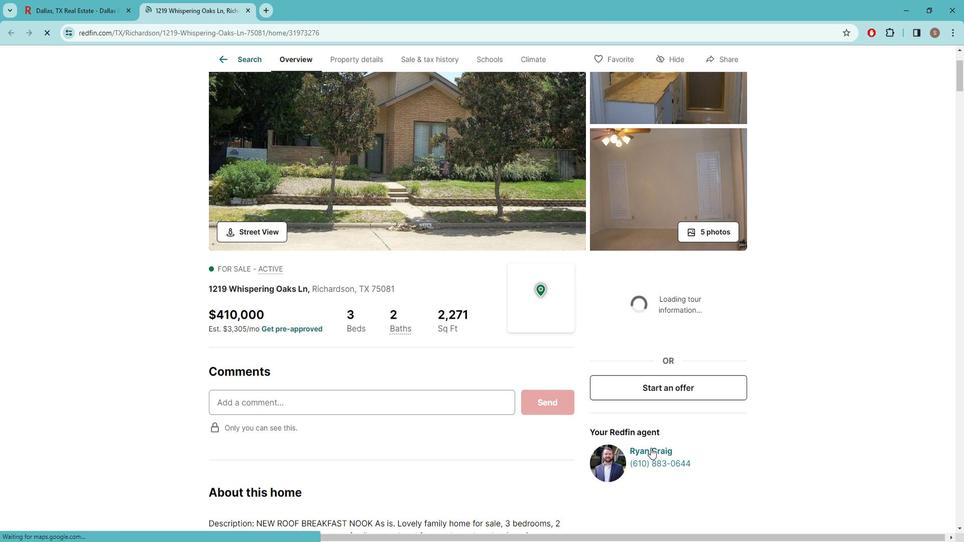
Action: Mouse pressed left at (657, 439)
Screenshot: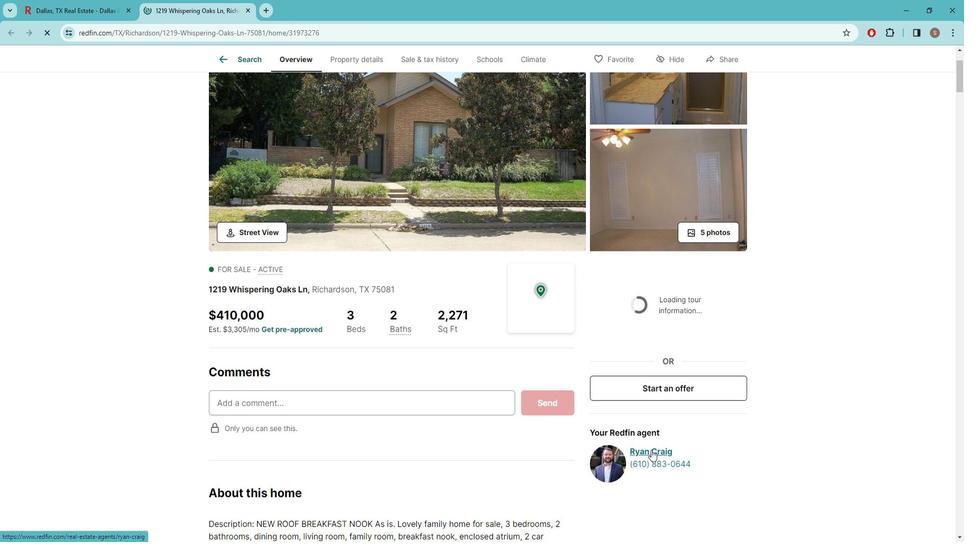 
Action: Mouse moved to (562, 421)
Screenshot: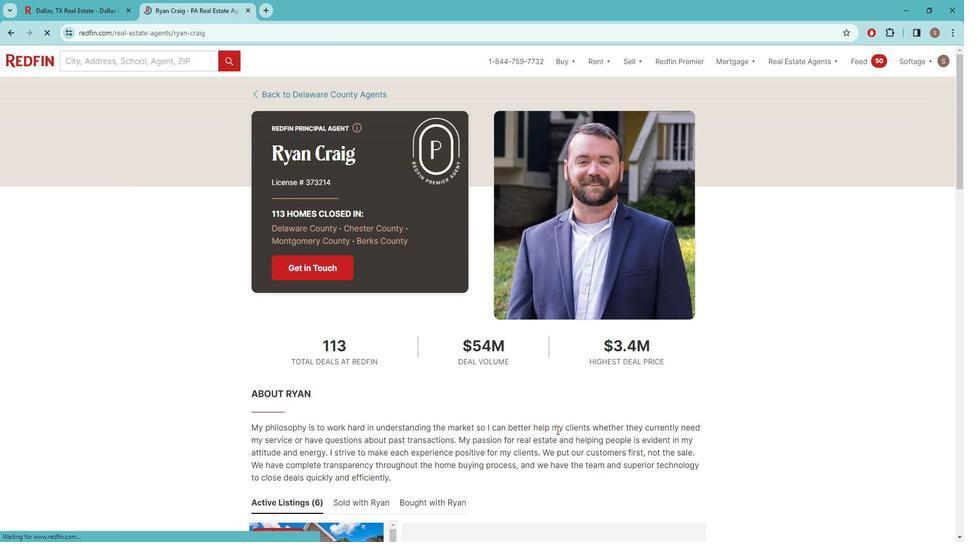
Action: Mouse scrolled (562, 420) with delta (0, 0)
Screenshot: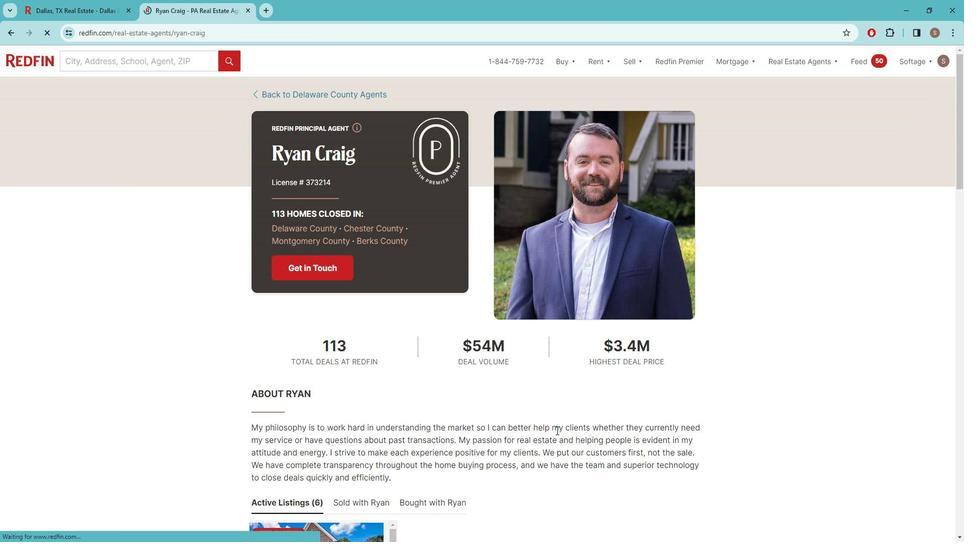 
Action: Mouse scrolled (562, 420) with delta (0, 0)
Screenshot: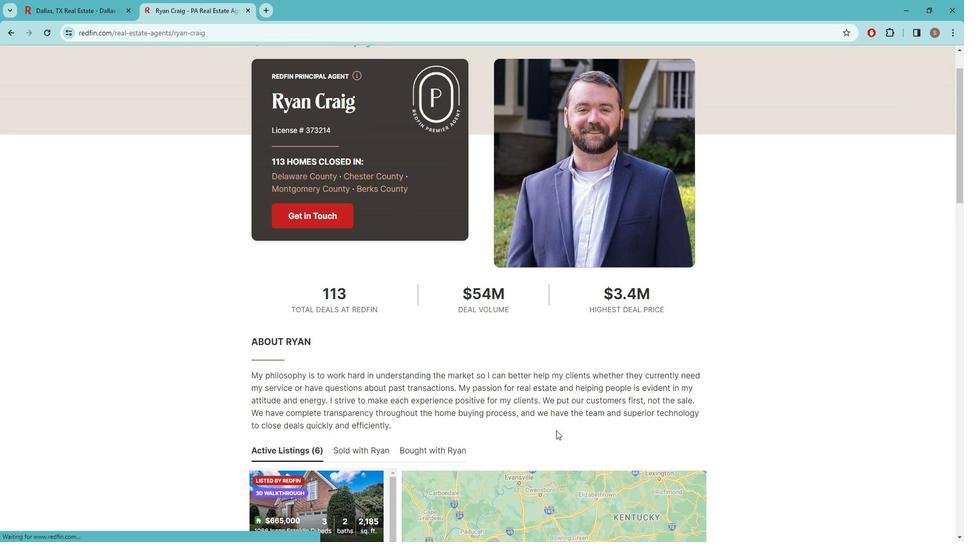 
Action: Mouse scrolled (562, 420) with delta (0, 0)
Screenshot: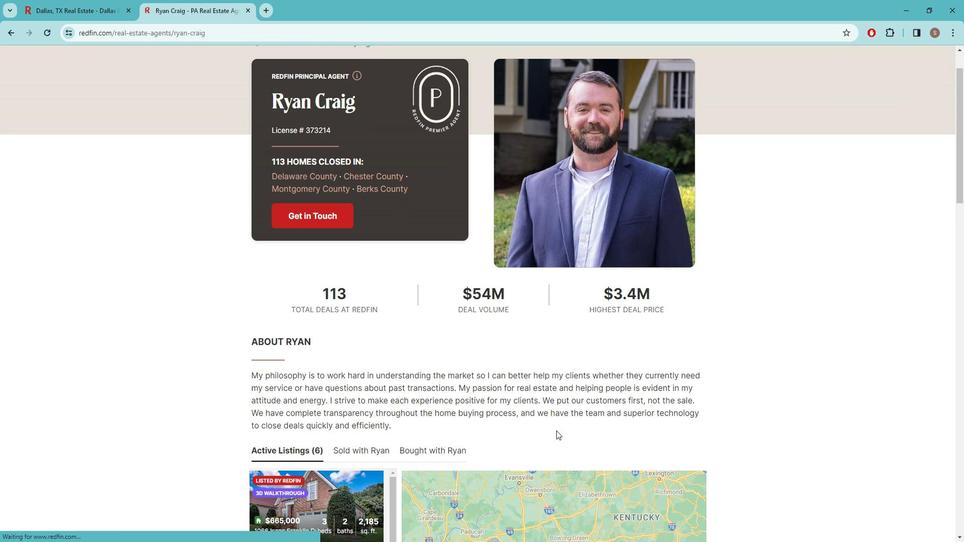 
Action: Mouse moved to (562, 421)
Screenshot: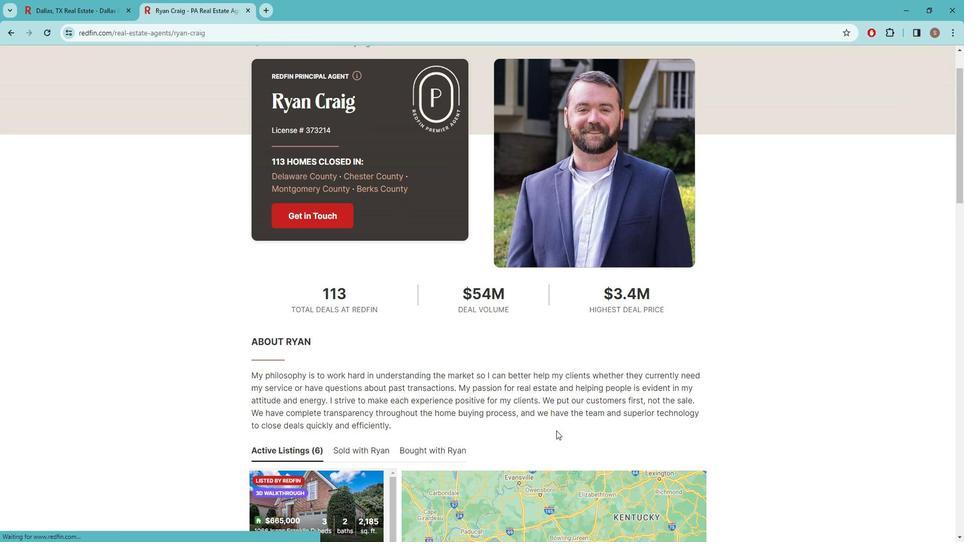 
Action: Mouse scrolled (562, 420) with delta (0, 0)
Screenshot: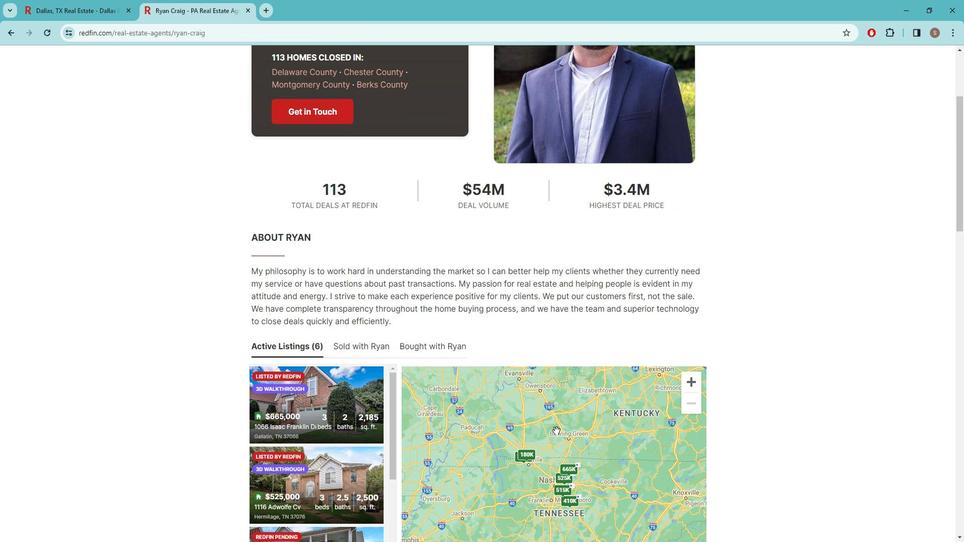 
Action: Mouse moved to (561, 421)
Screenshot: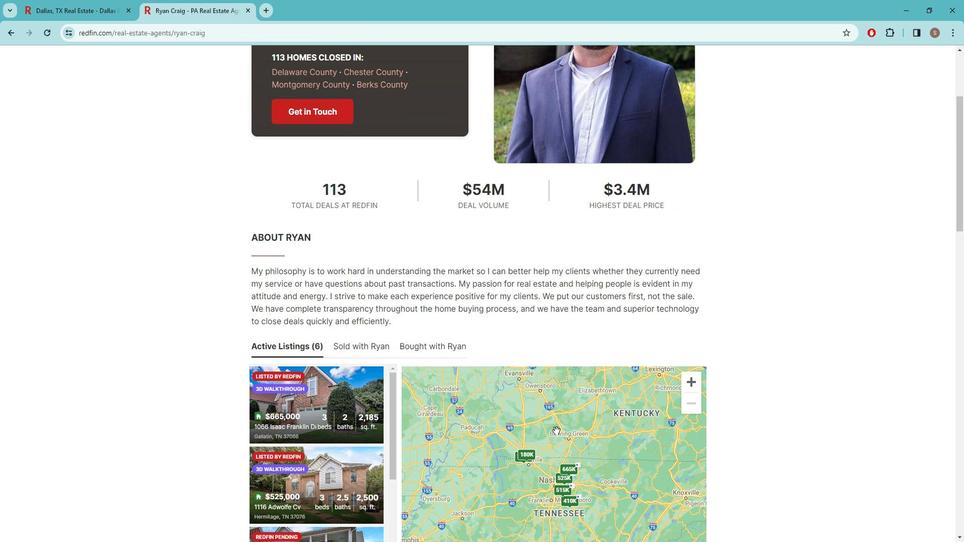 
Action: Mouse scrolled (561, 420) with delta (0, 0)
Screenshot: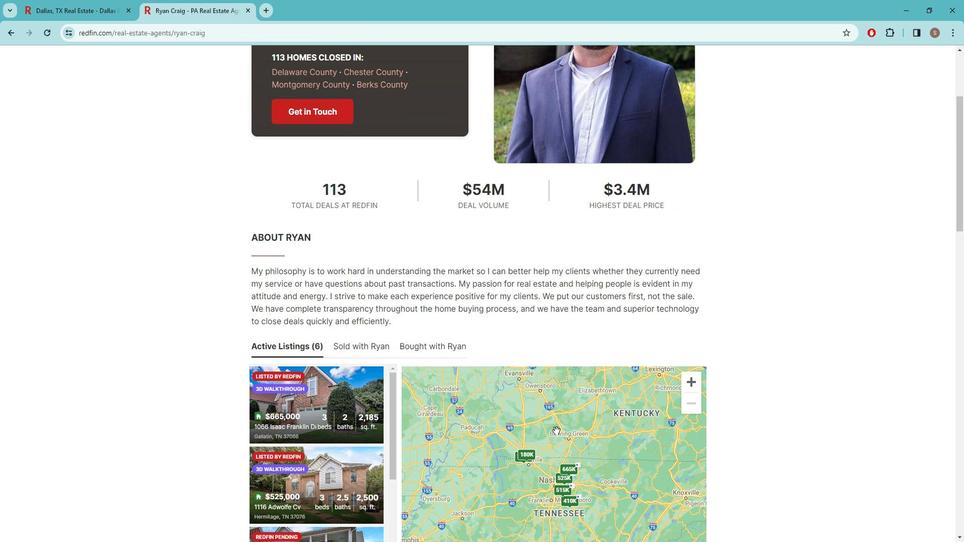 
Action: Mouse scrolled (561, 420) with delta (0, 0)
Screenshot: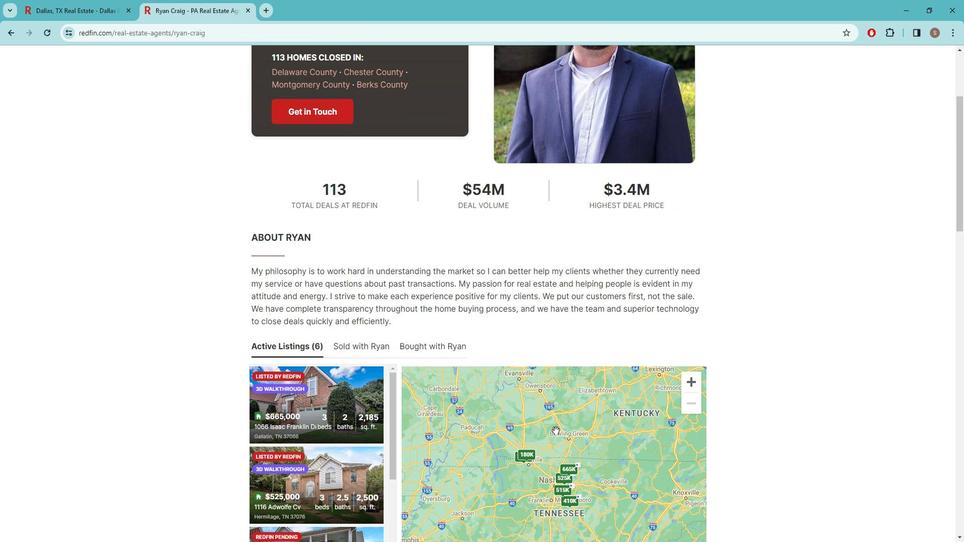 
Action: Mouse scrolled (561, 421) with delta (0, 0)
Screenshot: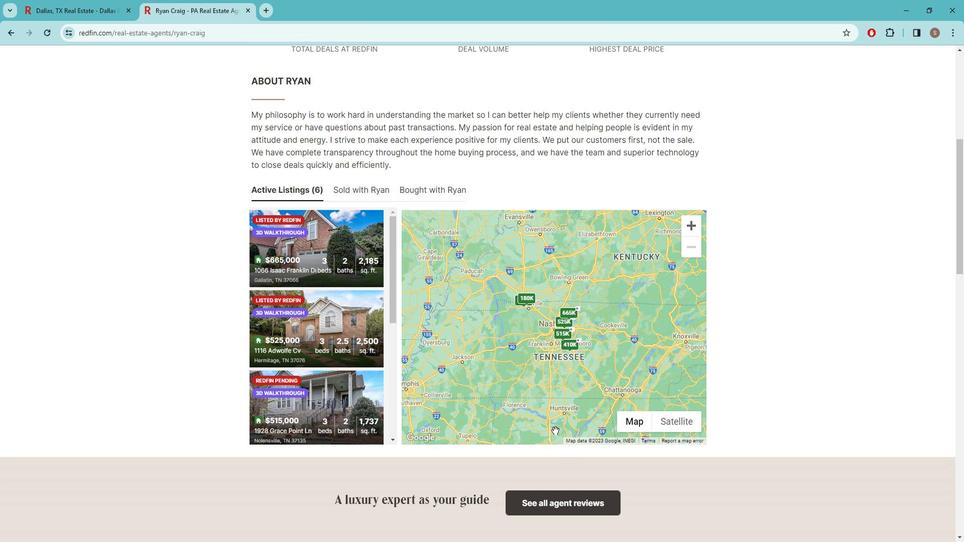 
Action: Mouse scrolled (561, 421) with delta (0, 0)
Screenshot: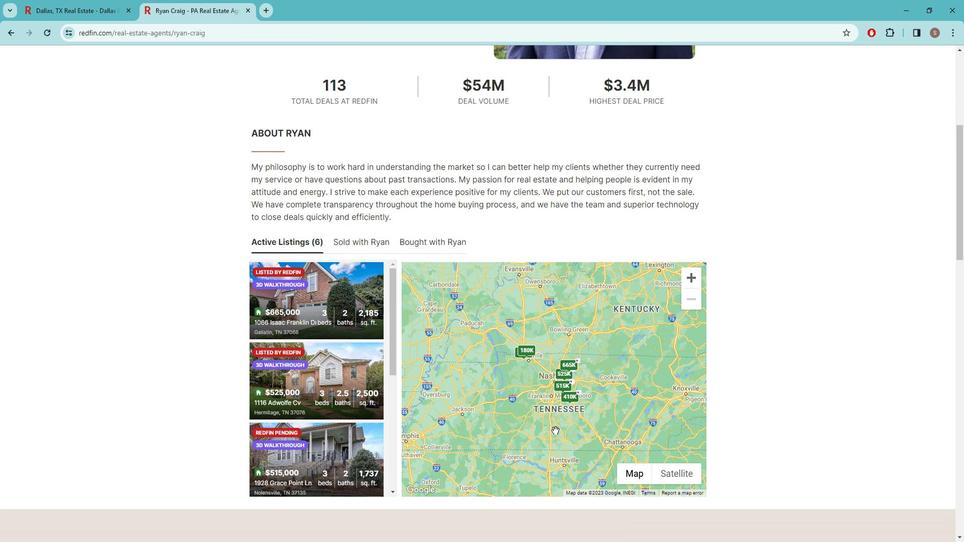 
Action: Mouse scrolled (561, 421) with delta (0, 0)
Screenshot: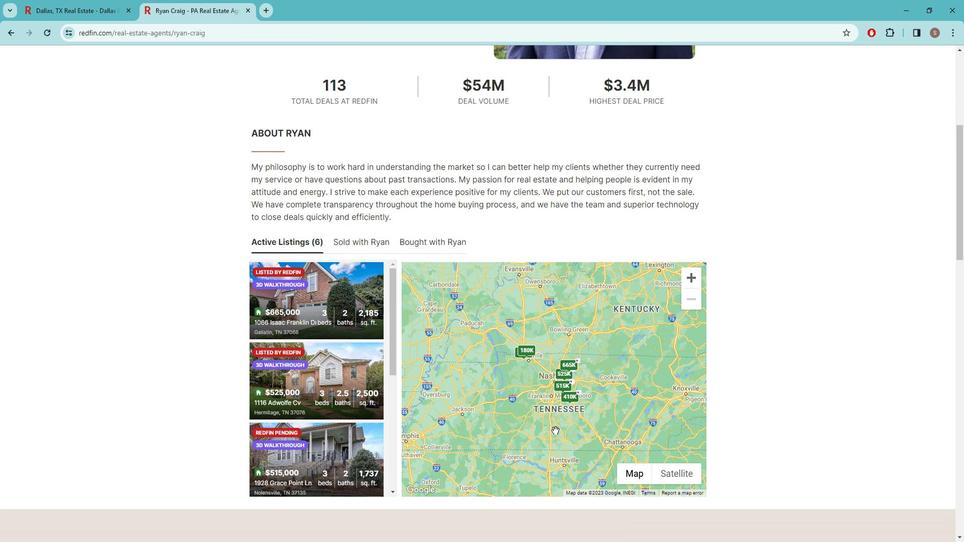 
Action: Mouse scrolled (561, 421) with delta (0, 0)
Screenshot: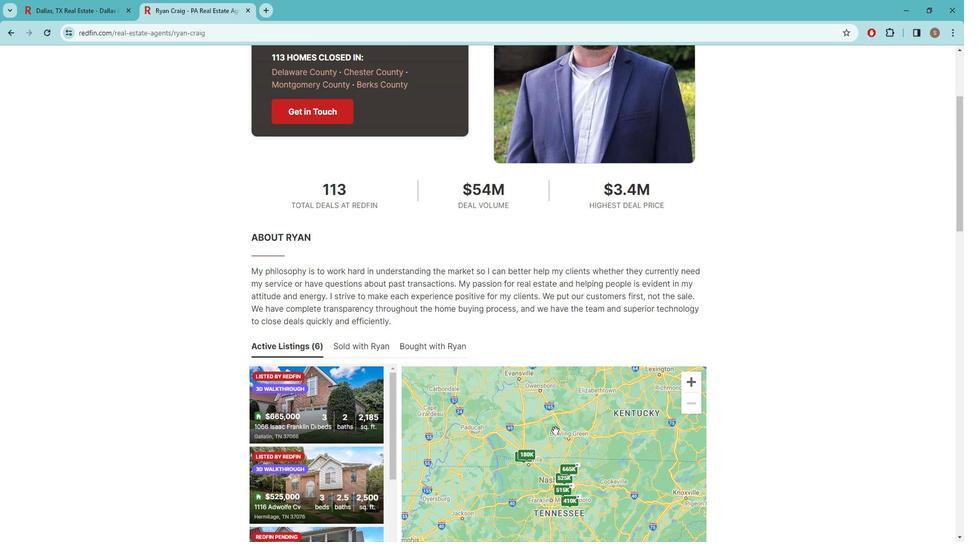 
Action: Mouse scrolled (561, 421) with delta (0, 0)
Screenshot: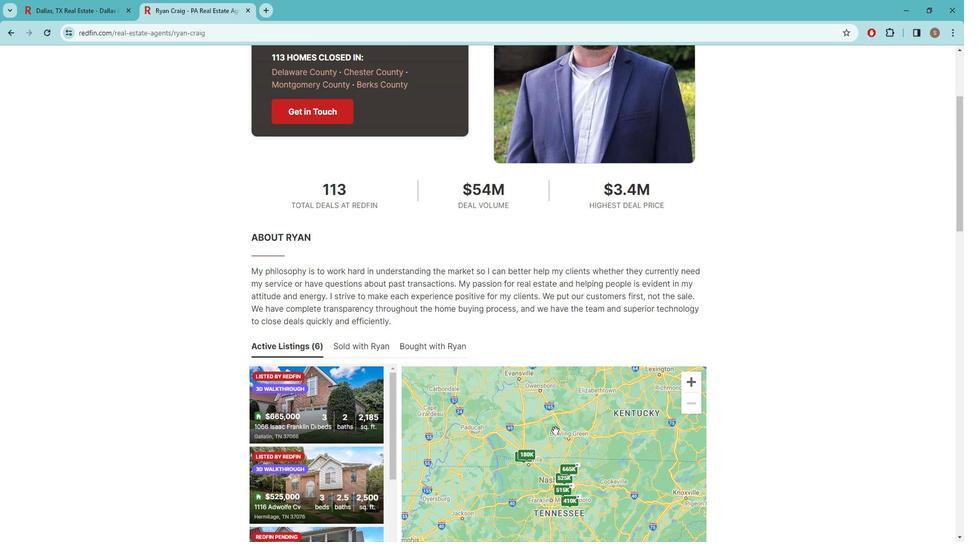 
Action: Mouse scrolled (561, 421) with delta (0, 0)
Screenshot: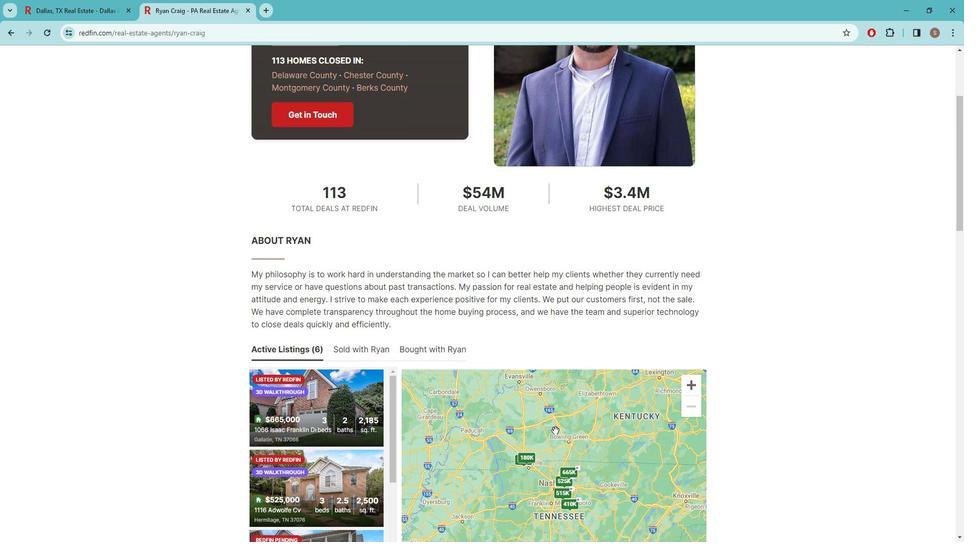
Action: Mouse scrolled (561, 421) with delta (0, 0)
Screenshot: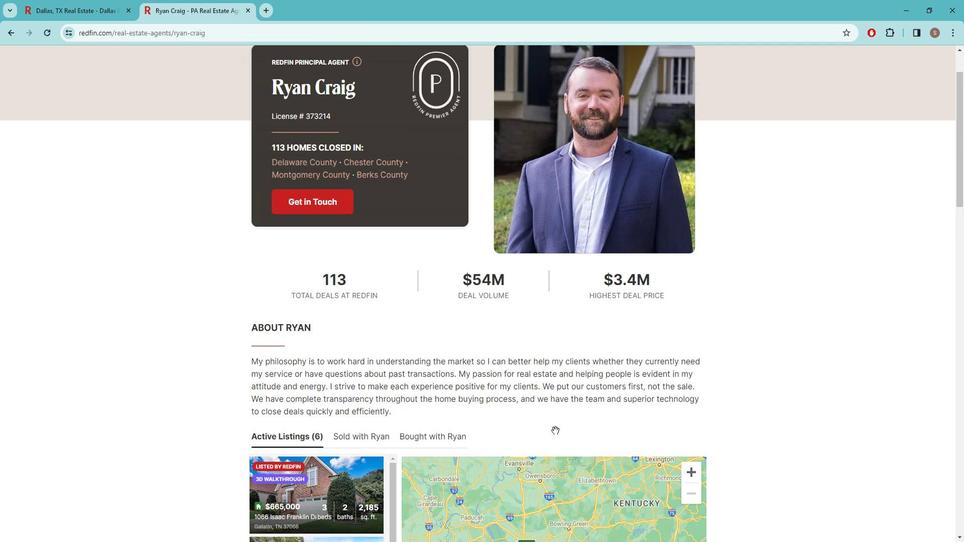 
Action: Mouse moved to (608, 408)
Screenshot: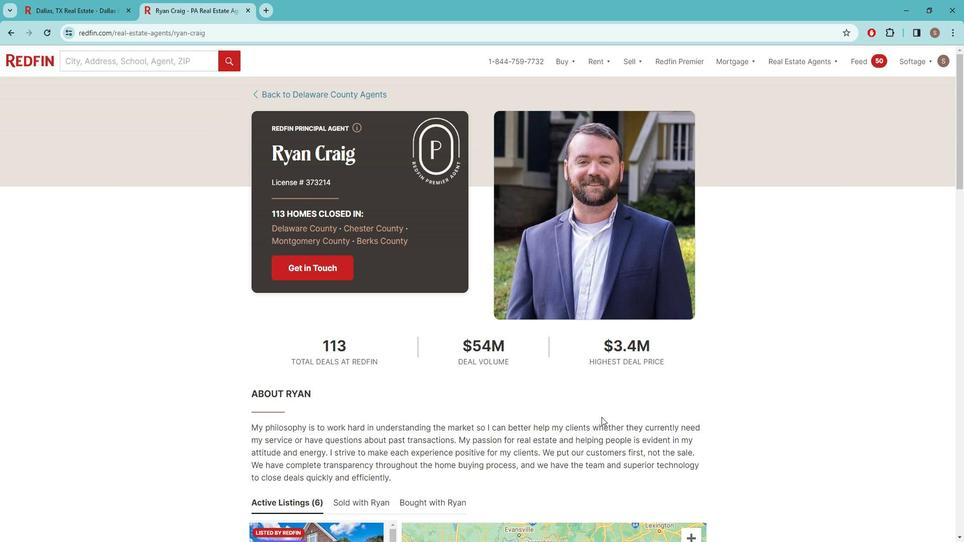 
